 Task: Look for space in Kawanoechō, Japan from 7th July, 2023 to 14th July, 2023 for 1 adult in price range Rs.6000 to Rs.14000. Place can be shared room with 1  bedroom having 1 bed and 1 bathroom. Property type can be house, flat, guest house, hotel. Amenities needed are: wifi. Booking option can be shelf check-in. Required host language is English.
Action: Mouse moved to (501, 121)
Screenshot: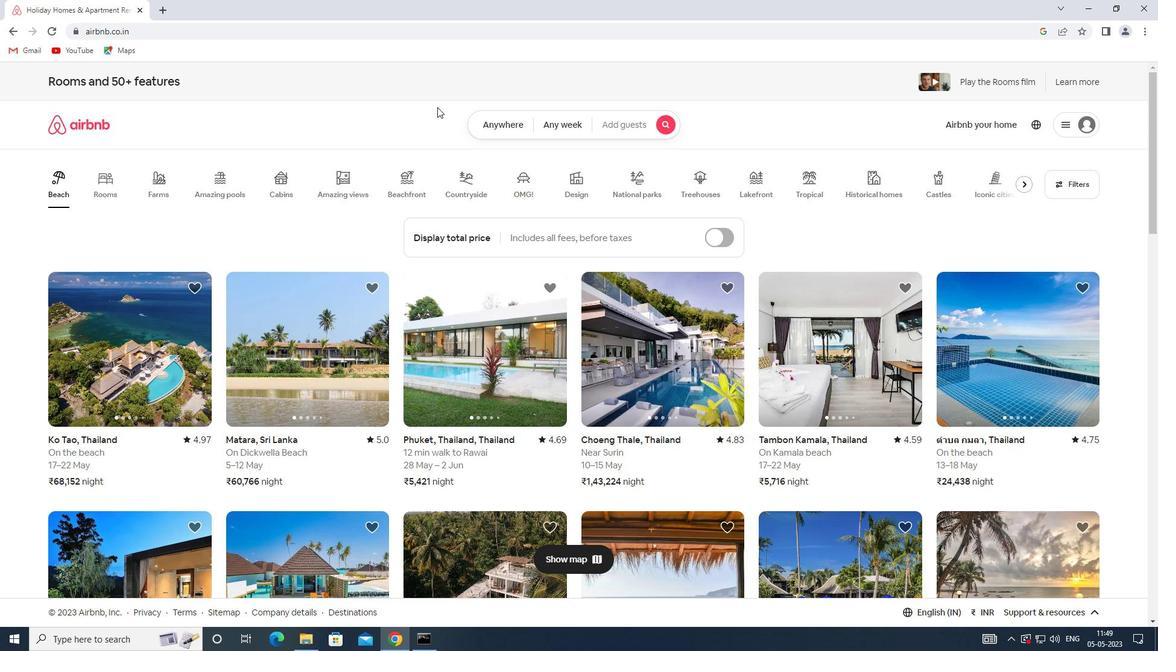 
Action: Mouse pressed left at (501, 121)
Screenshot: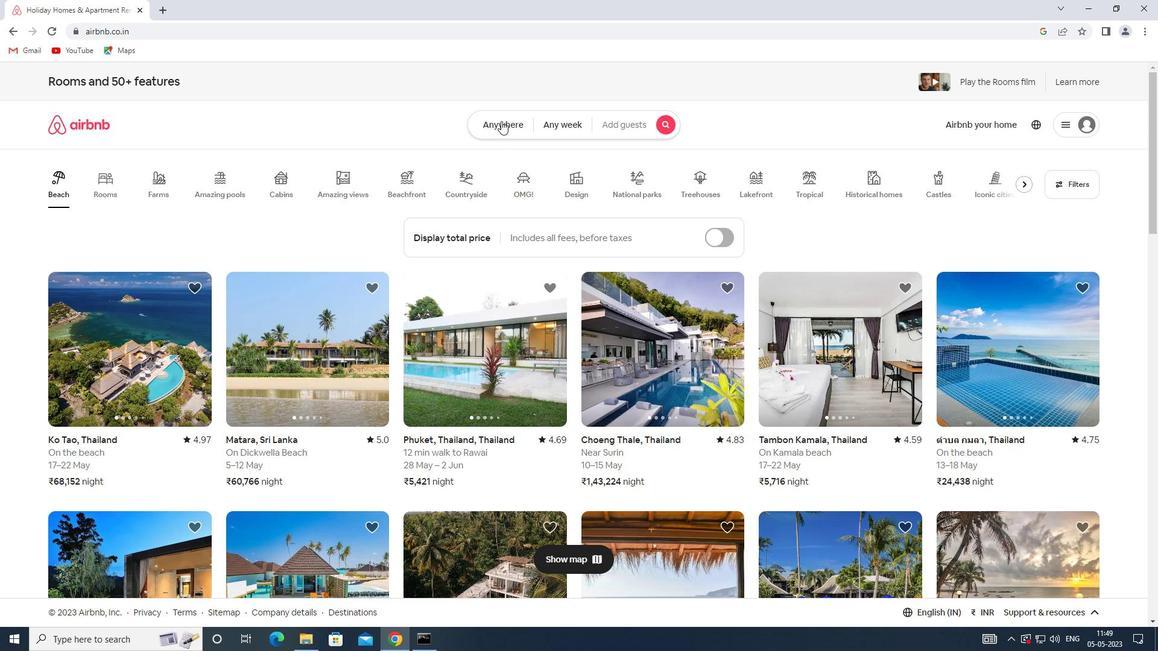 
Action: Mouse moved to (435, 165)
Screenshot: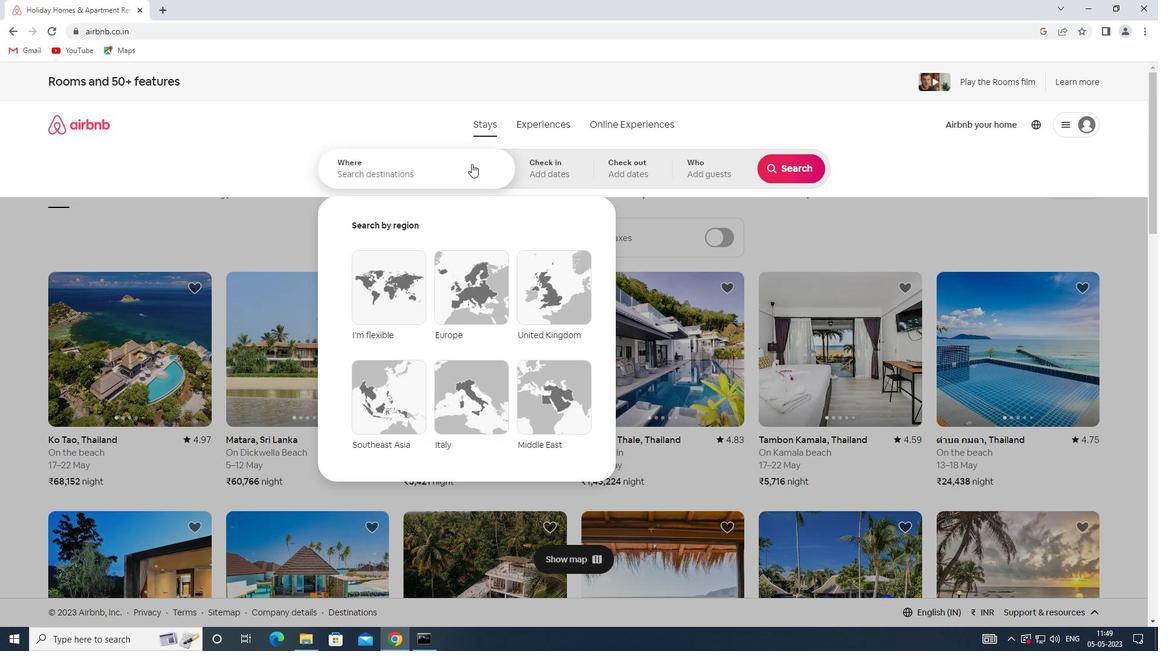 
Action: Mouse pressed left at (435, 165)
Screenshot: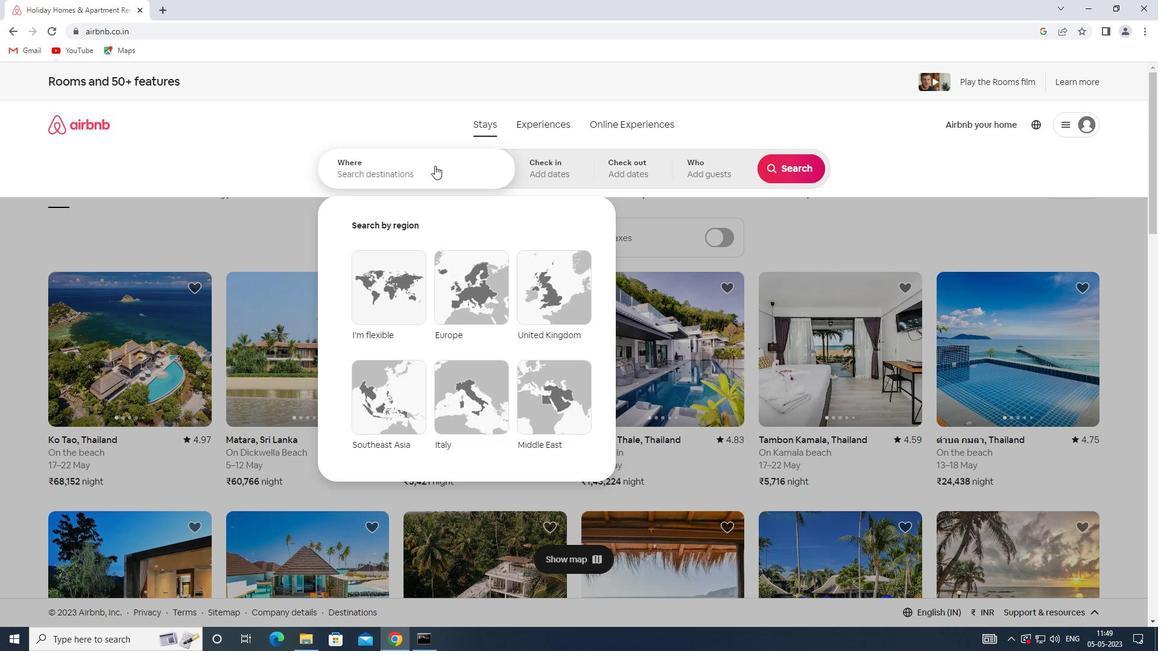 
Action: Key pressed <Key.shift>KAWANOECHO,<Key.shift>JAPAN
Screenshot: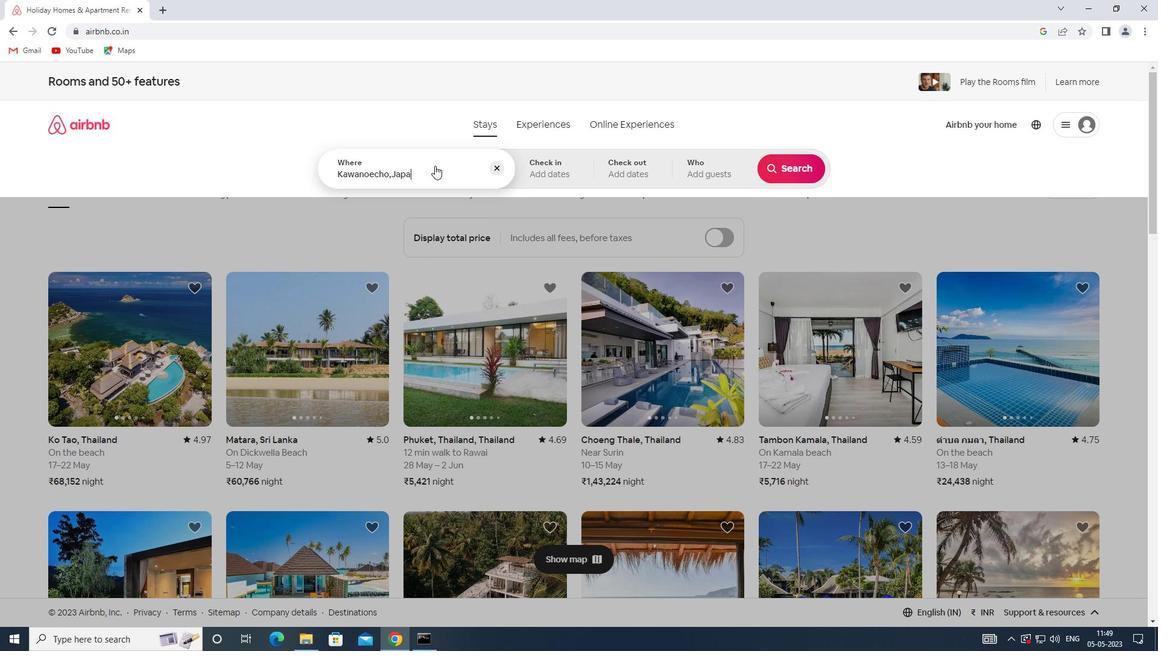 
Action: Mouse moved to (522, 165)
Screenshot: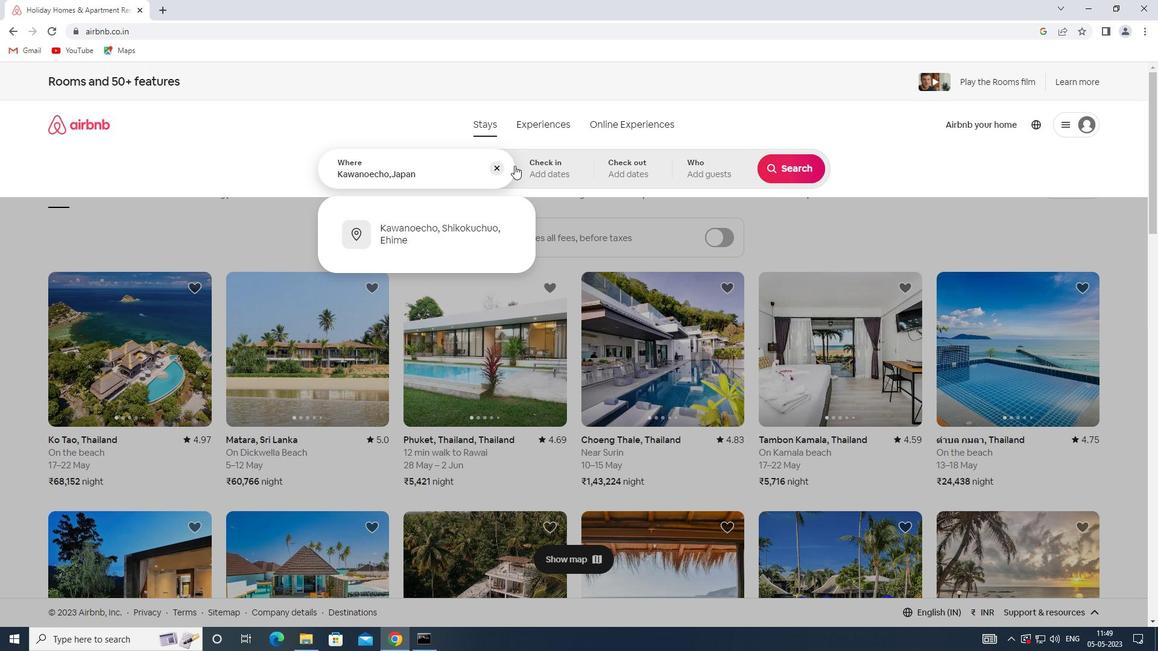 
Action: Mouse pressed left at (522, 165)
Screenshot: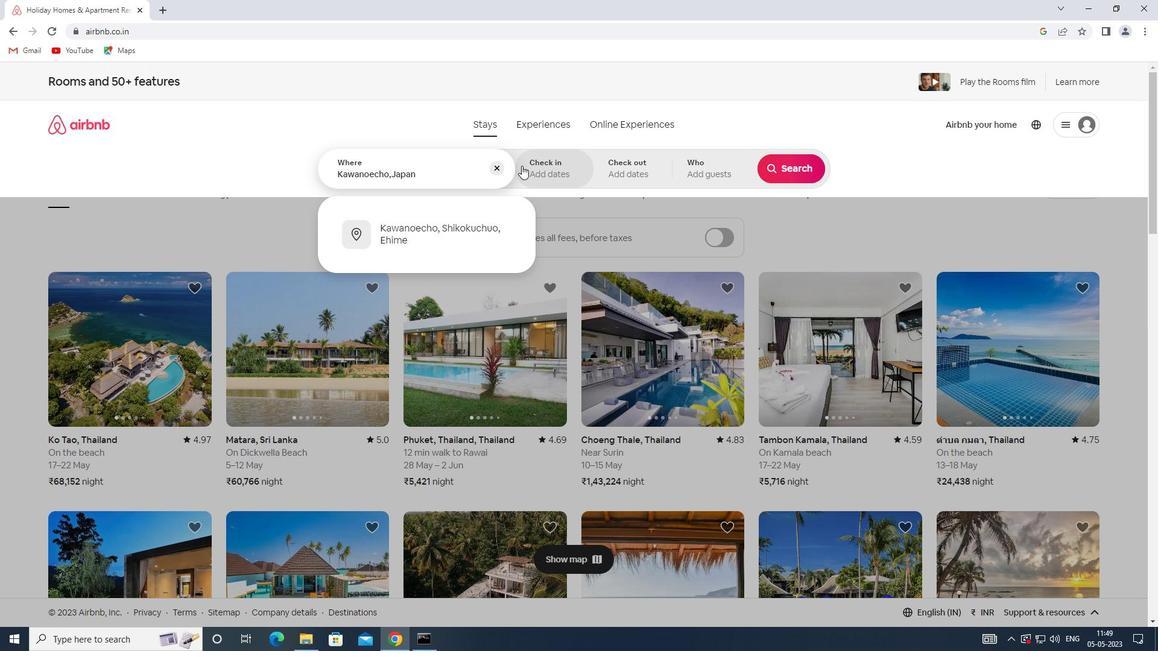 
Action: Mouse moved to (785, 269)
Screenshot: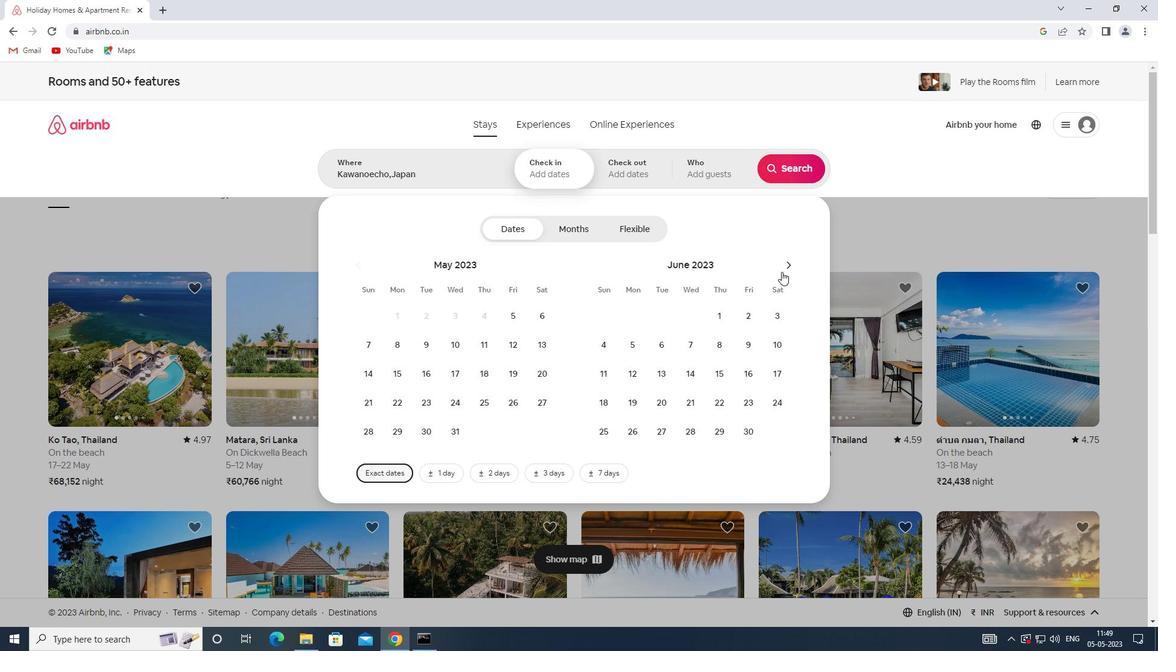 
Action: Mouse pressed left at (785, 269)
Screenshot: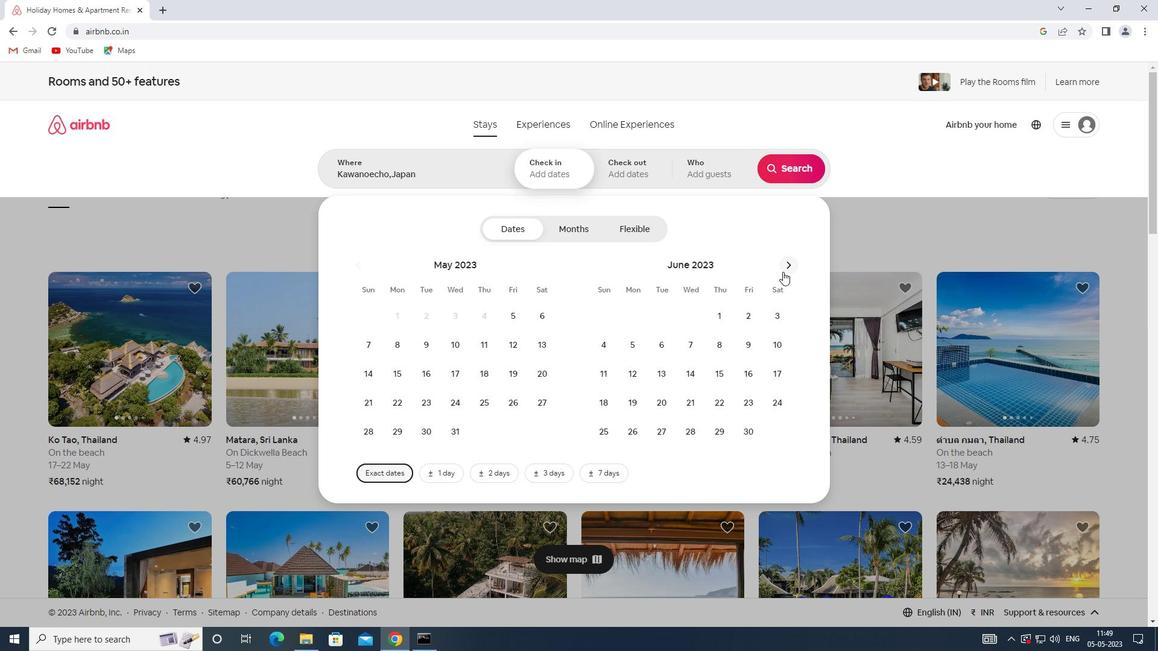 
Action: Mouse moved to (741, 344)
Screenshot: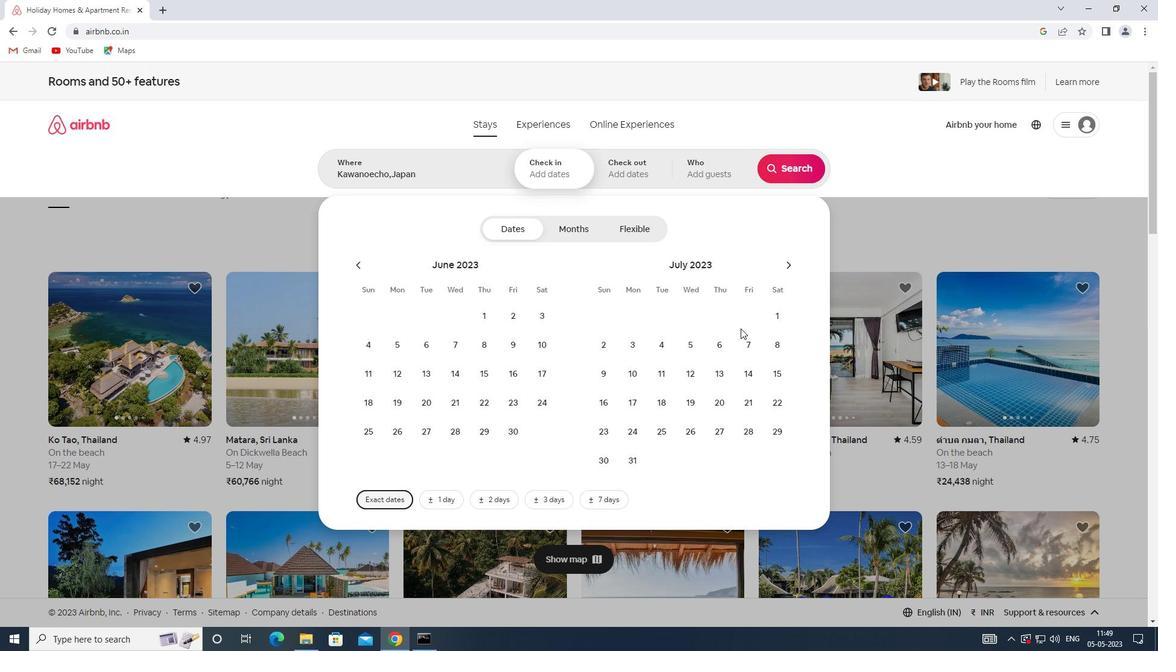 
Action: Mouse pressed left at (741, 344)
Screenshot: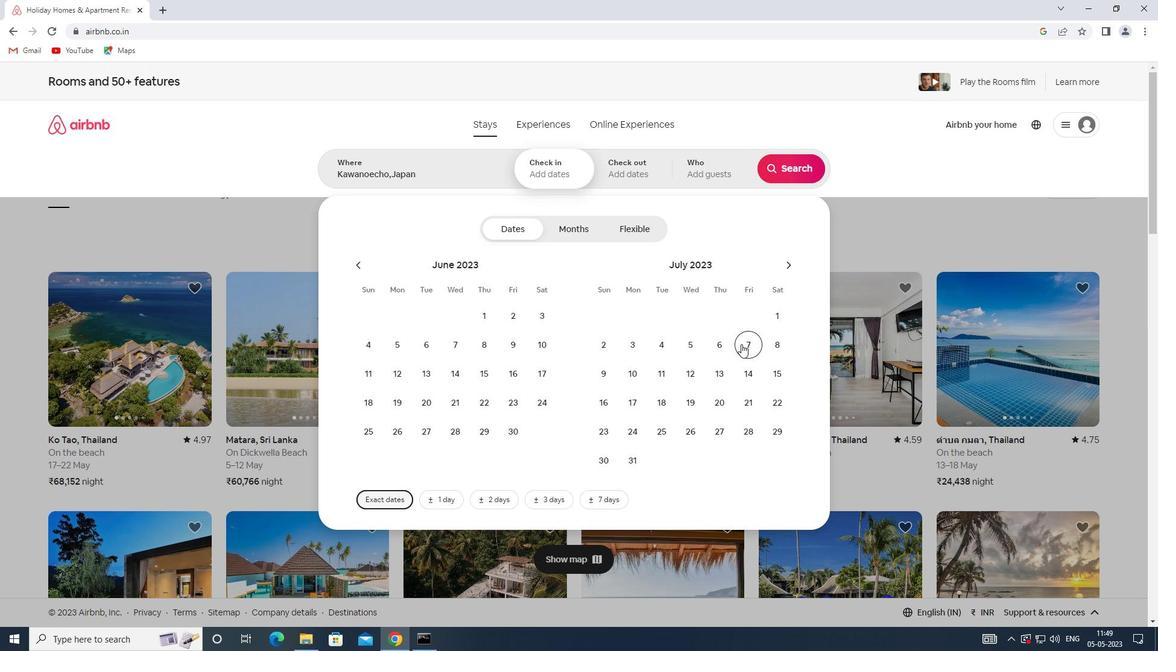 
Action: Mouse moved to (746, 377)
Screenshot: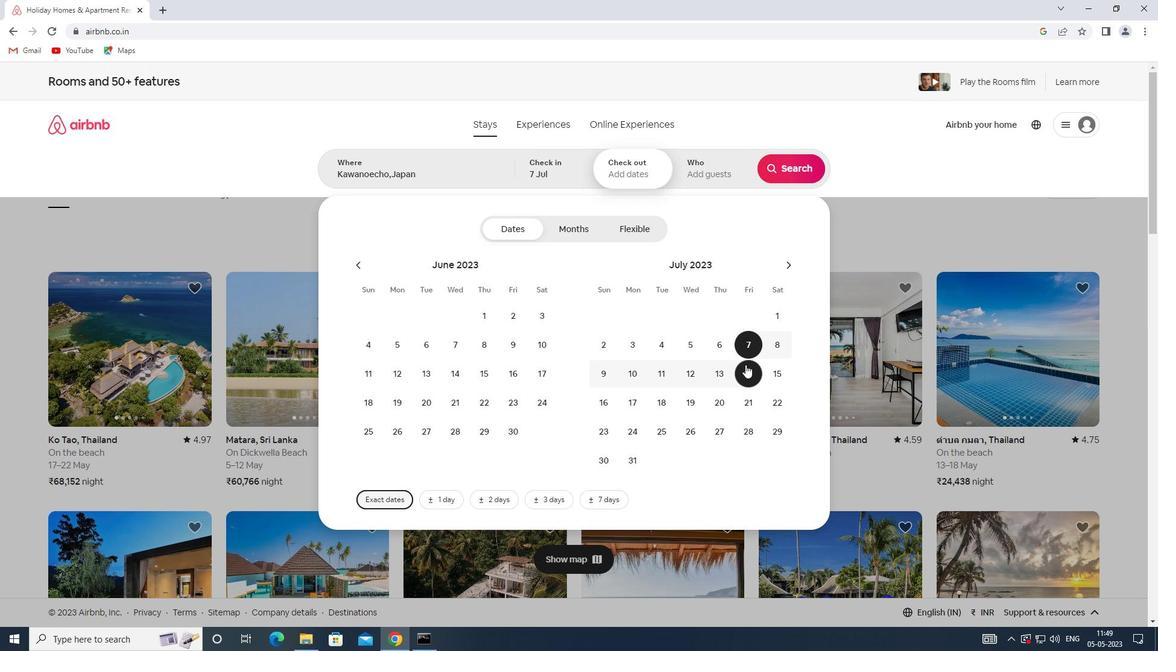 
Action: Mouse pressed left at (746, 377)
Screenshot: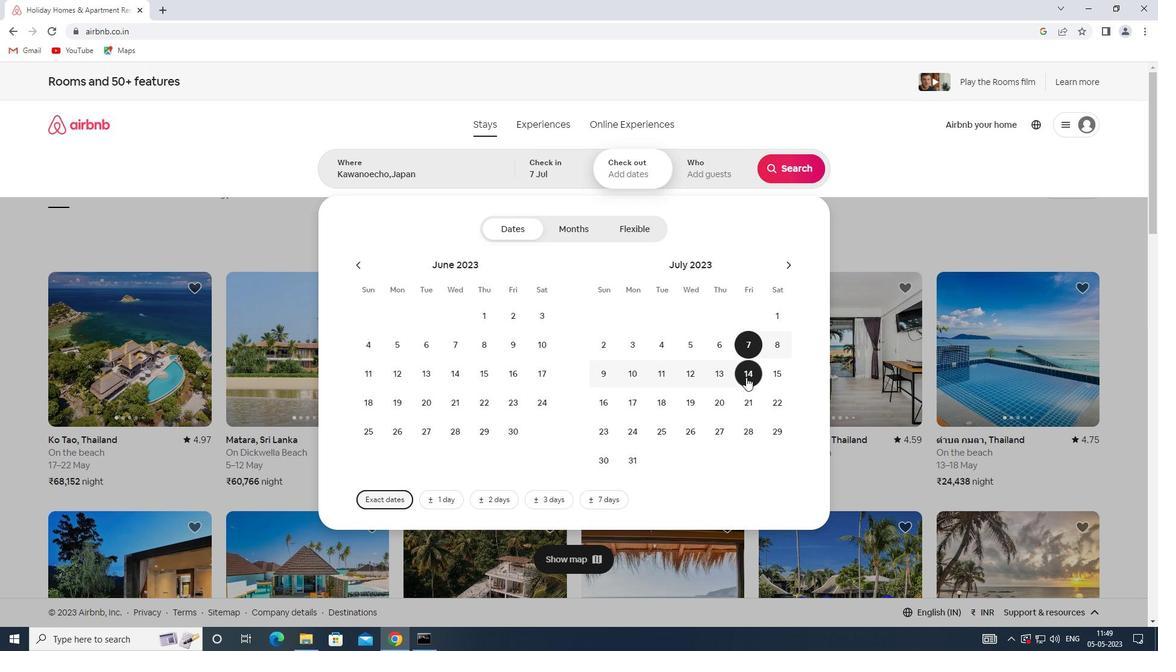 
Action: Mouse moved to (705, 172)
Screenshot: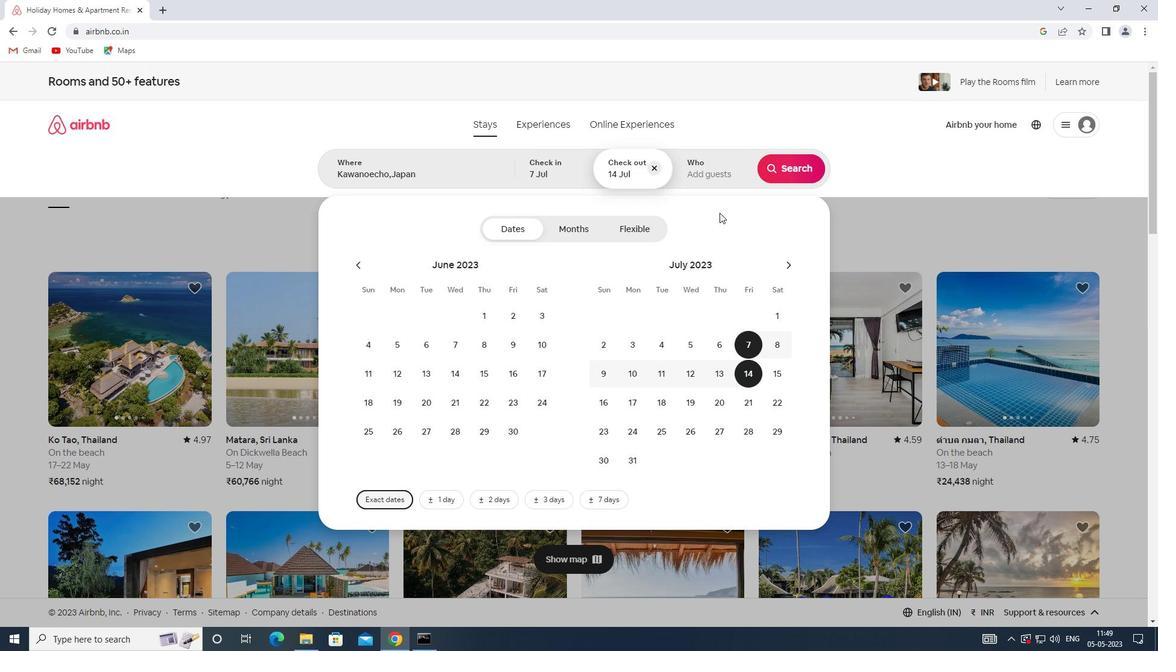 
Action: Mouse pressed left at (705, 172)
Screenshot: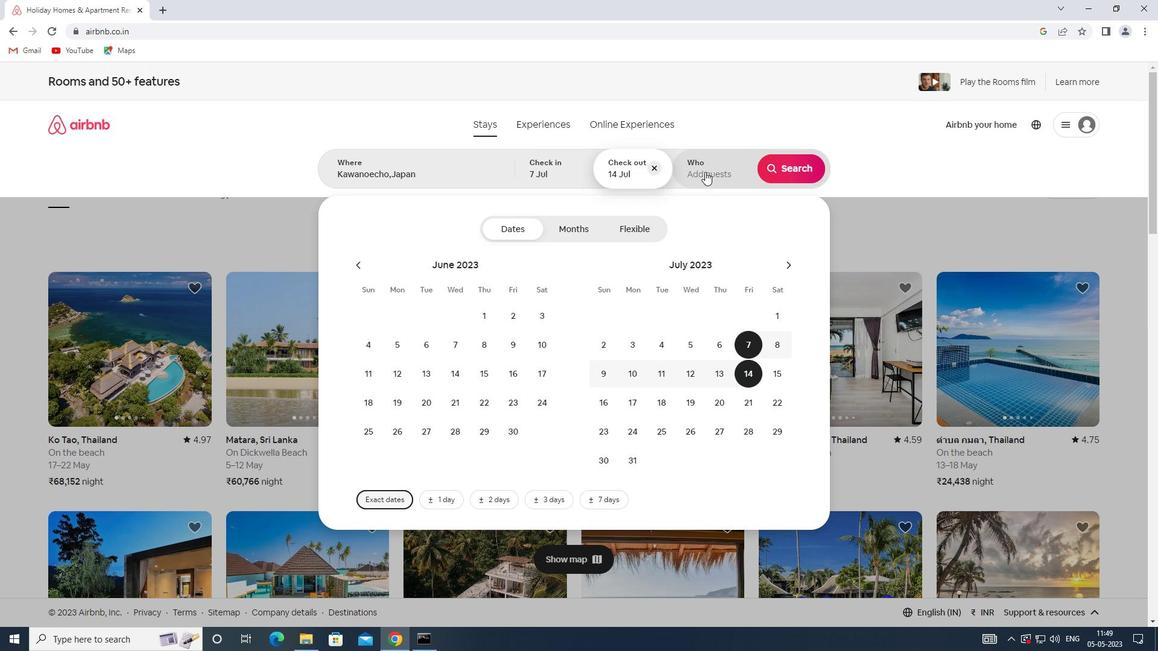 
Action: Mouse moved to (796, 229)
Screenshot: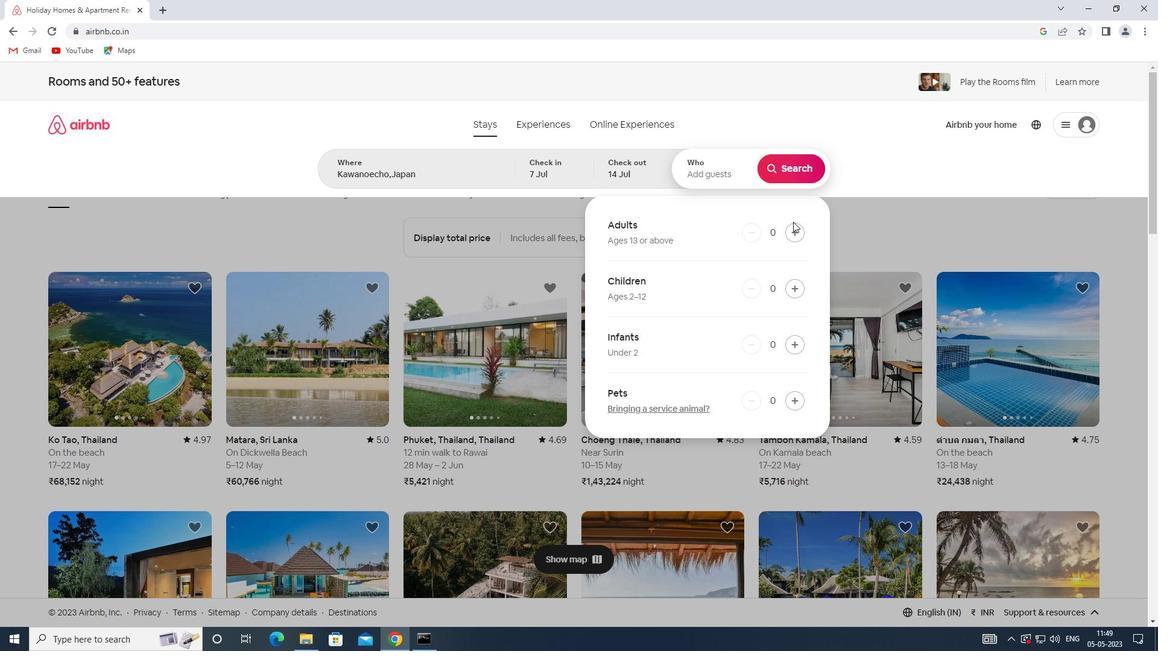 
Action: Mouse pressed left at (796, 229)
Screenshot: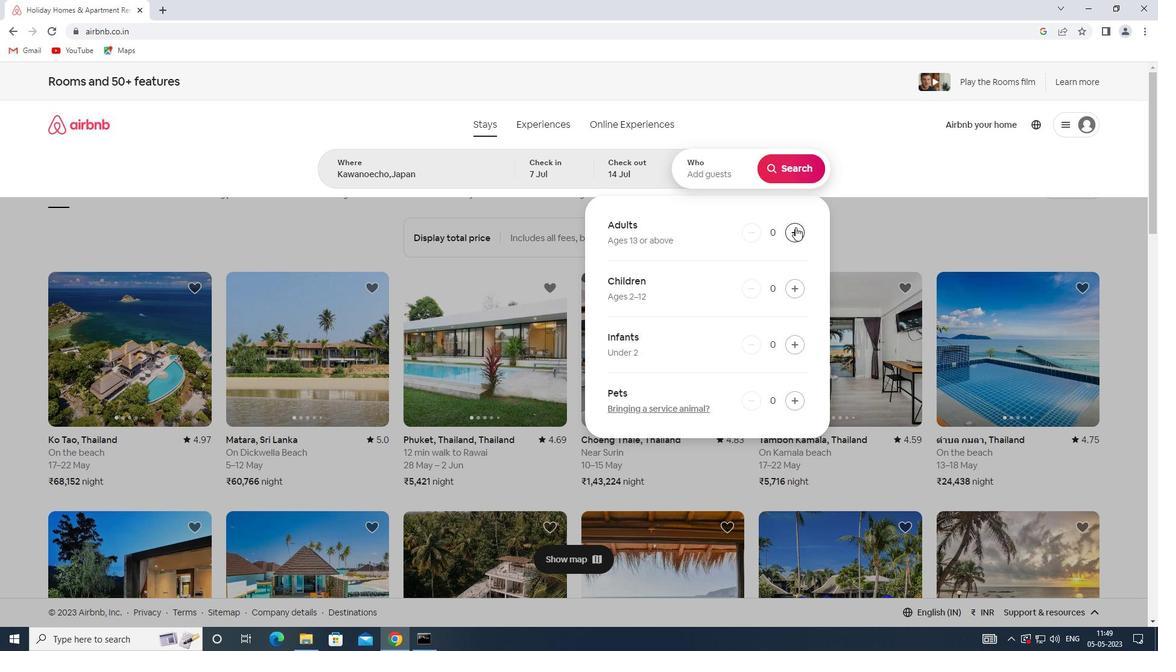 
Action: Mouse moved to (791, 174)
Screenshot: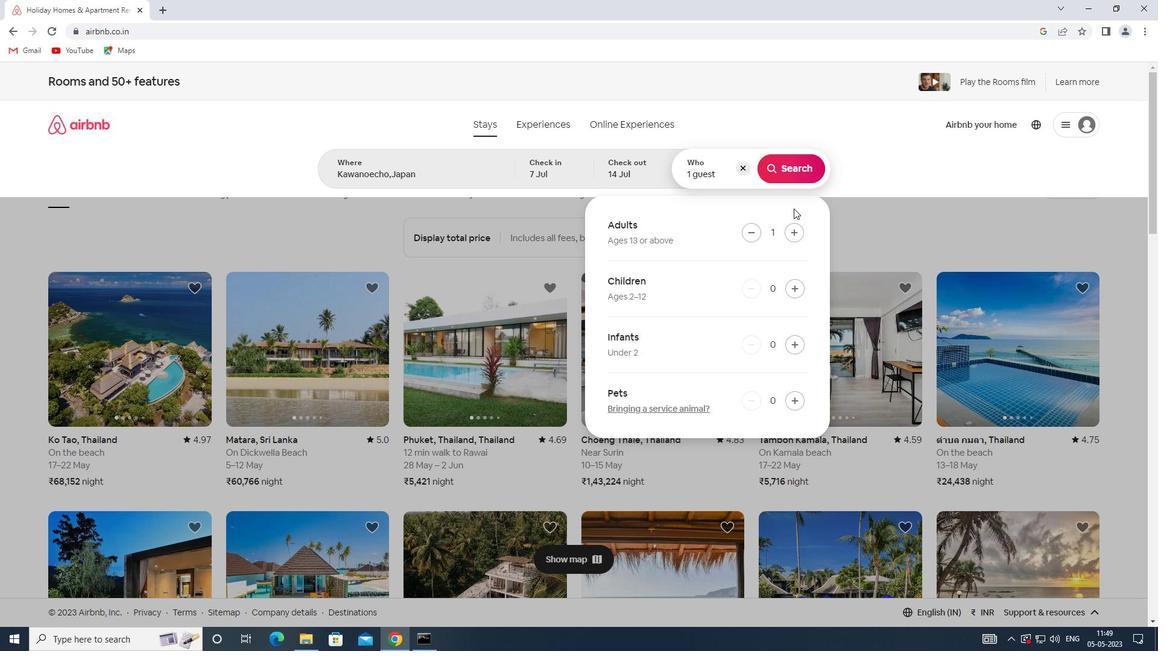 
Action: Mouse pressed left at (791, 174)
Screenshot: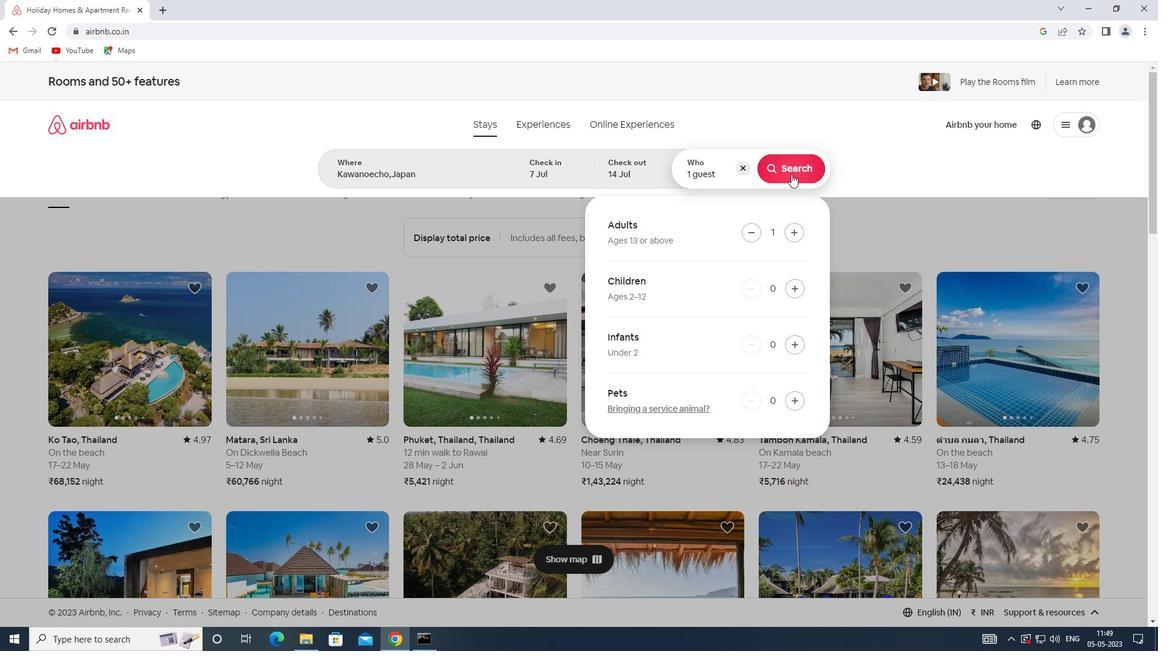 
Action: Mouse moved to (1099, 135)
Screenshot: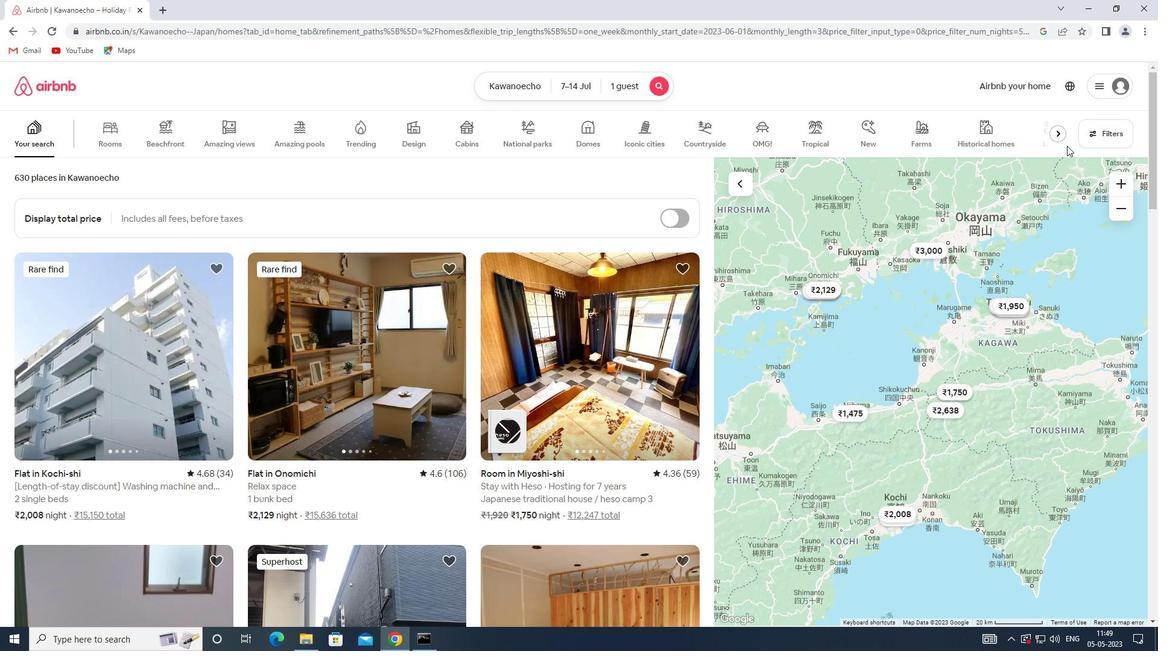 
Action: Mouse pressed left at (1099, 135)
Screenshot: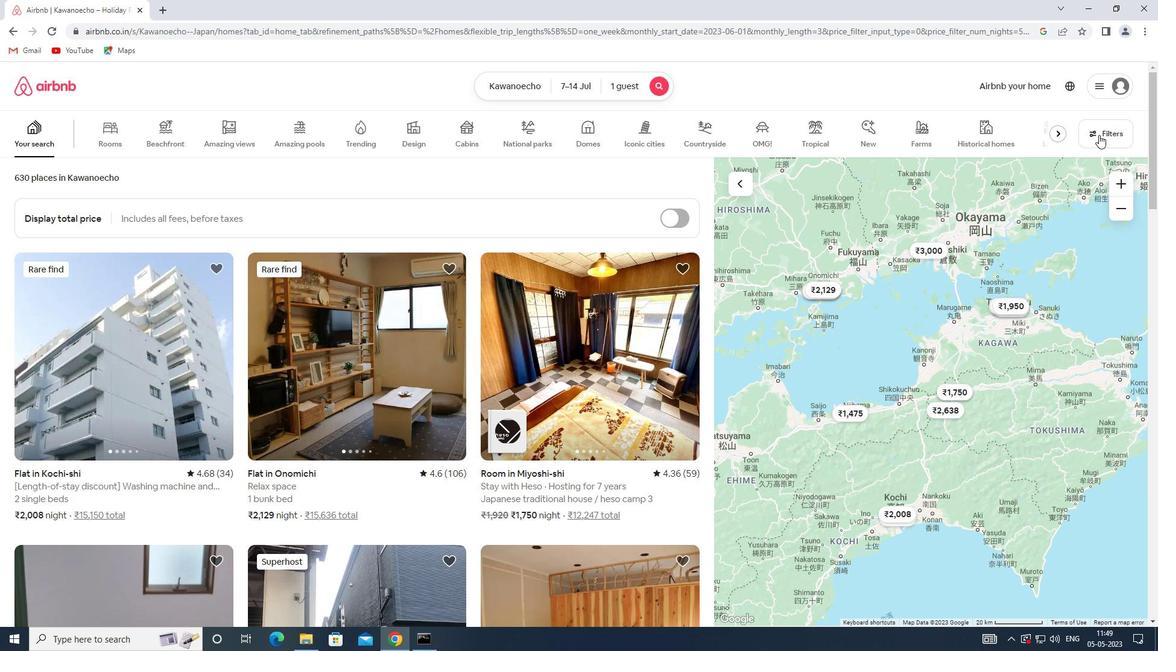 
Action: Mouse moved to (424, 432)
Screenshot: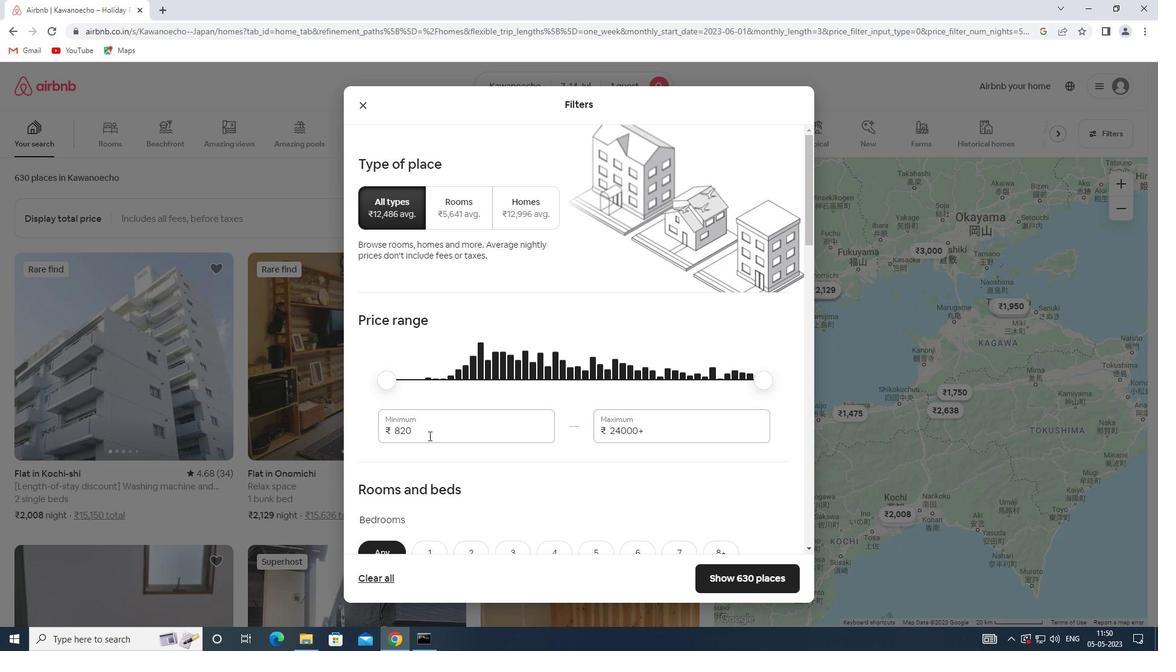 
Action: Mouse pressed left at (424, 432)
Screenshot: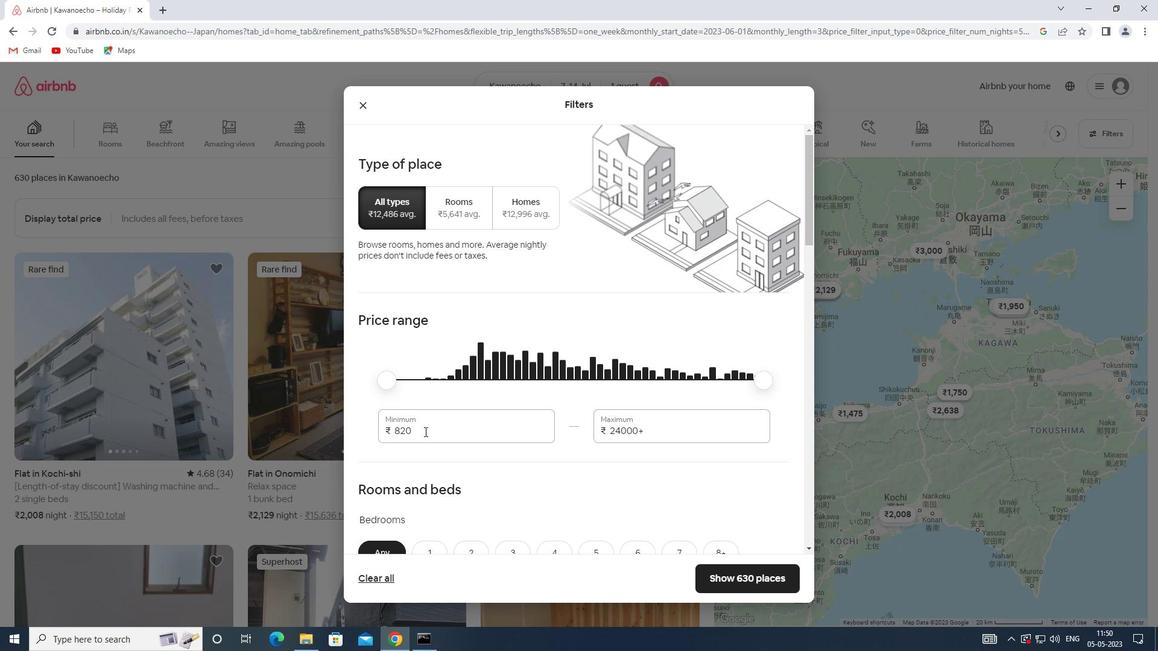 
Action: Mouse moved to (392, 430)
Screenshot: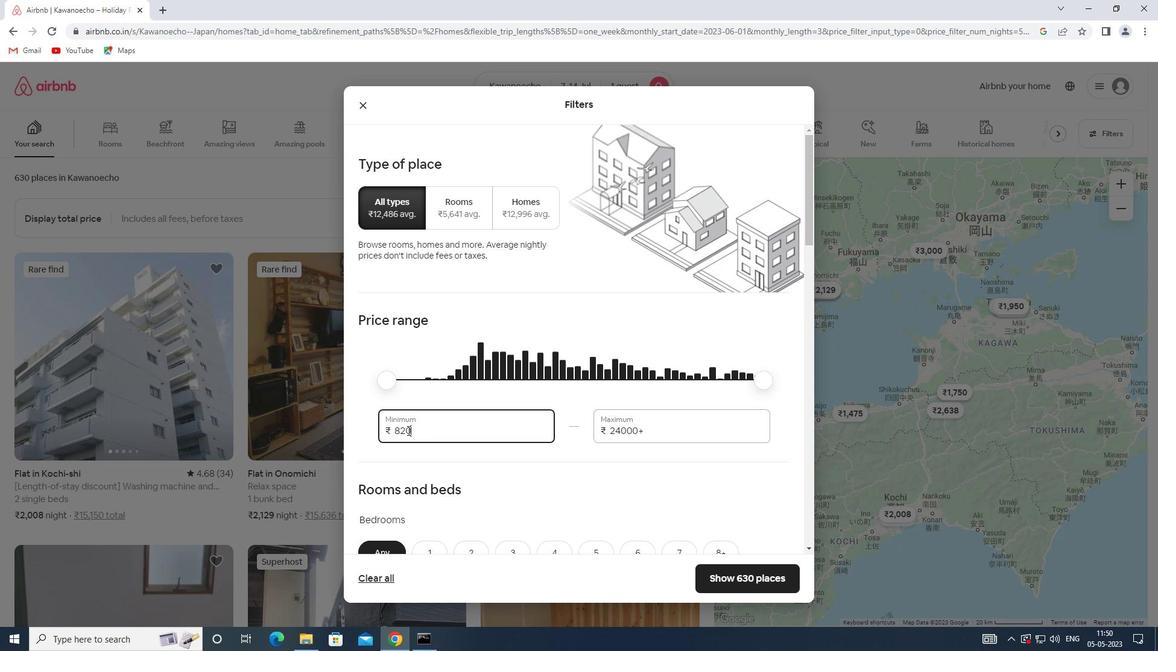 
Action: Key pressed 6000
Screenshot: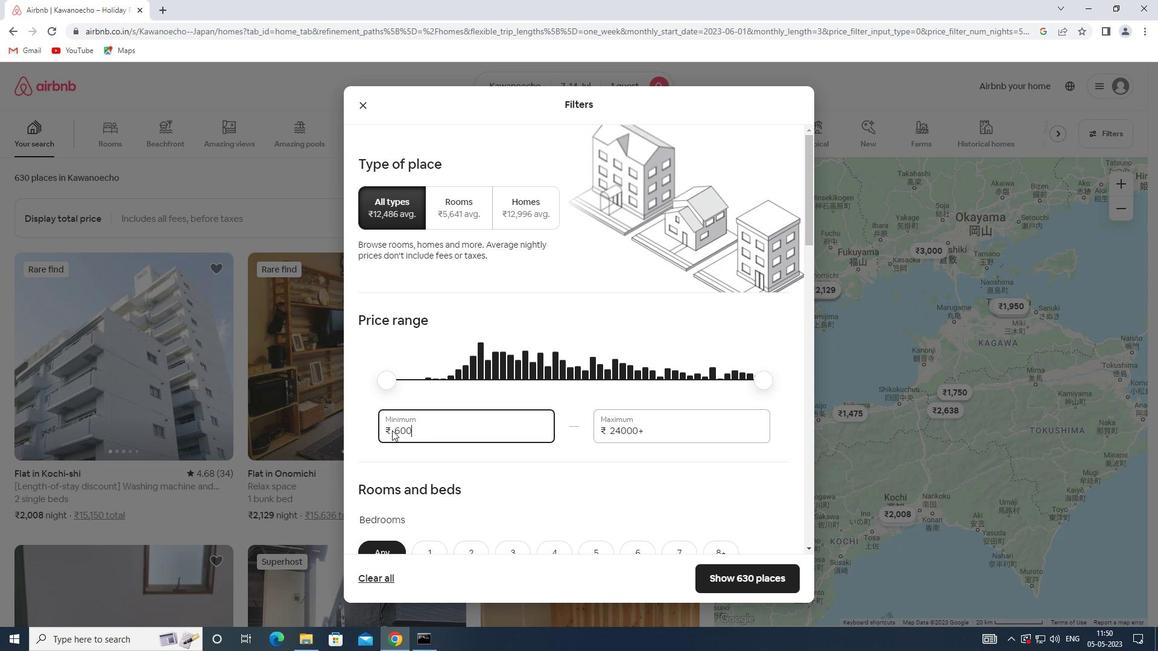 
Action: Mouse moved to (657, 432)
Screenshot: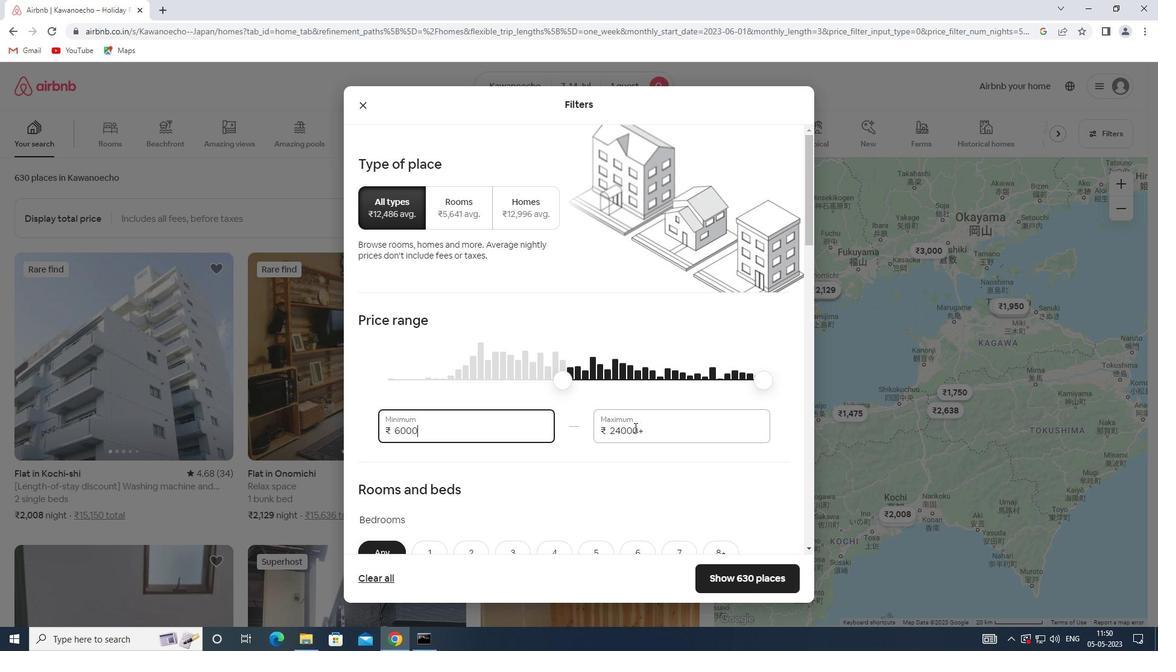 
Action: Mouse pressed left at (657, 432)
Screenshot: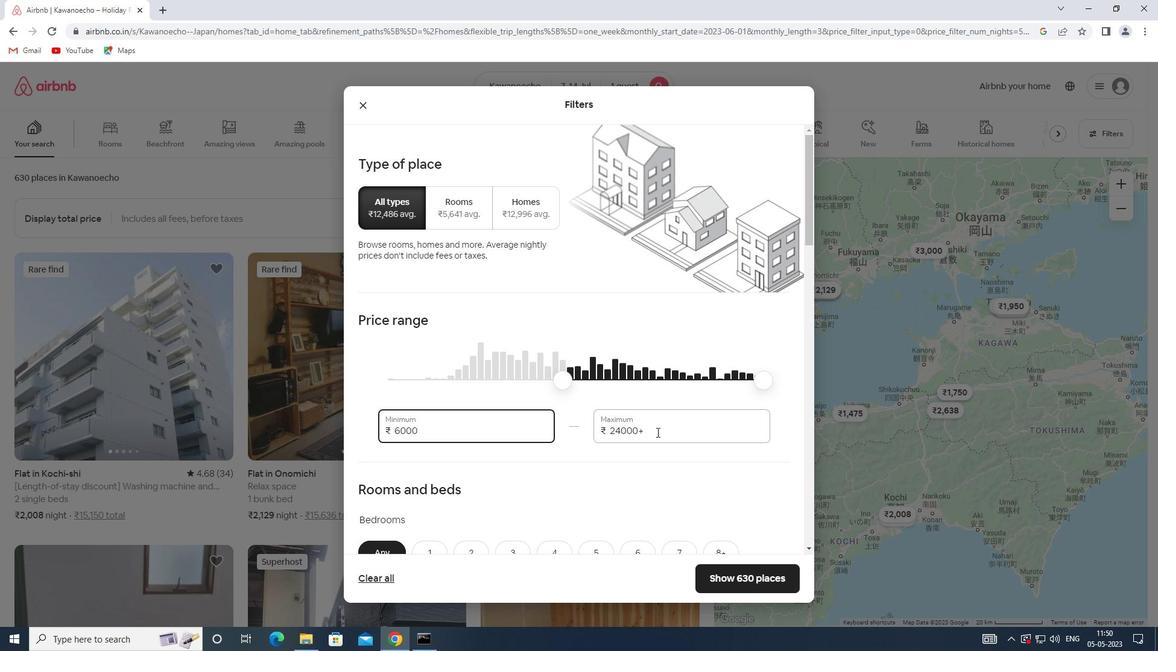 
Action: Mouse moved to (580, 432)
Screenshot: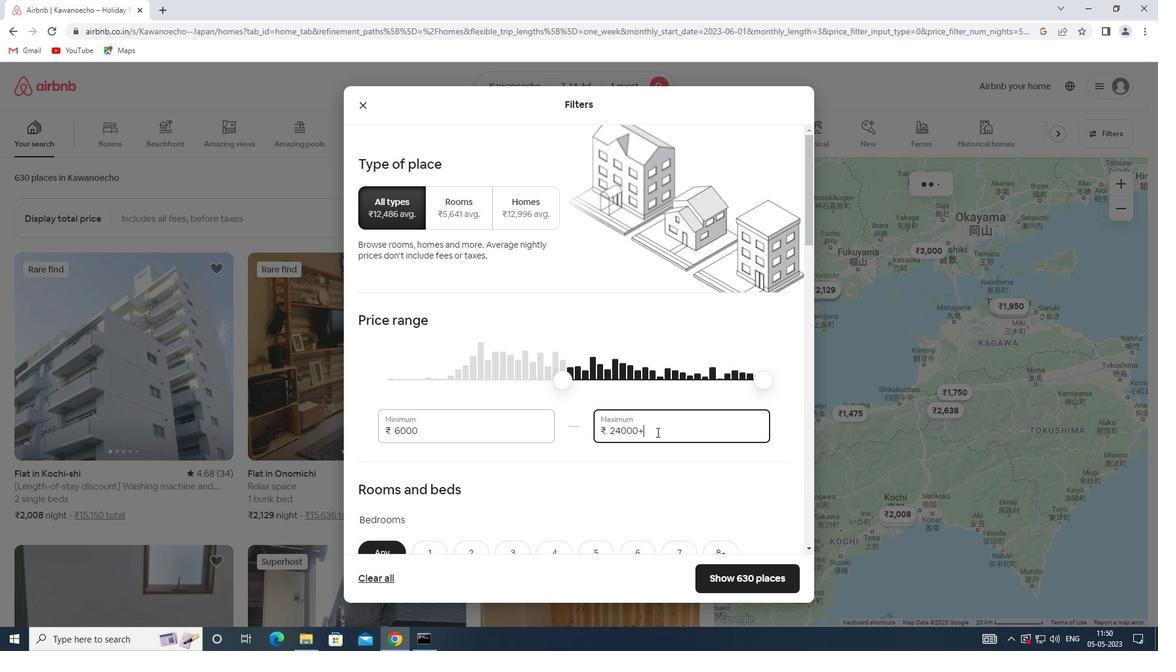 
Action: Key pressed 14000
Screenshot: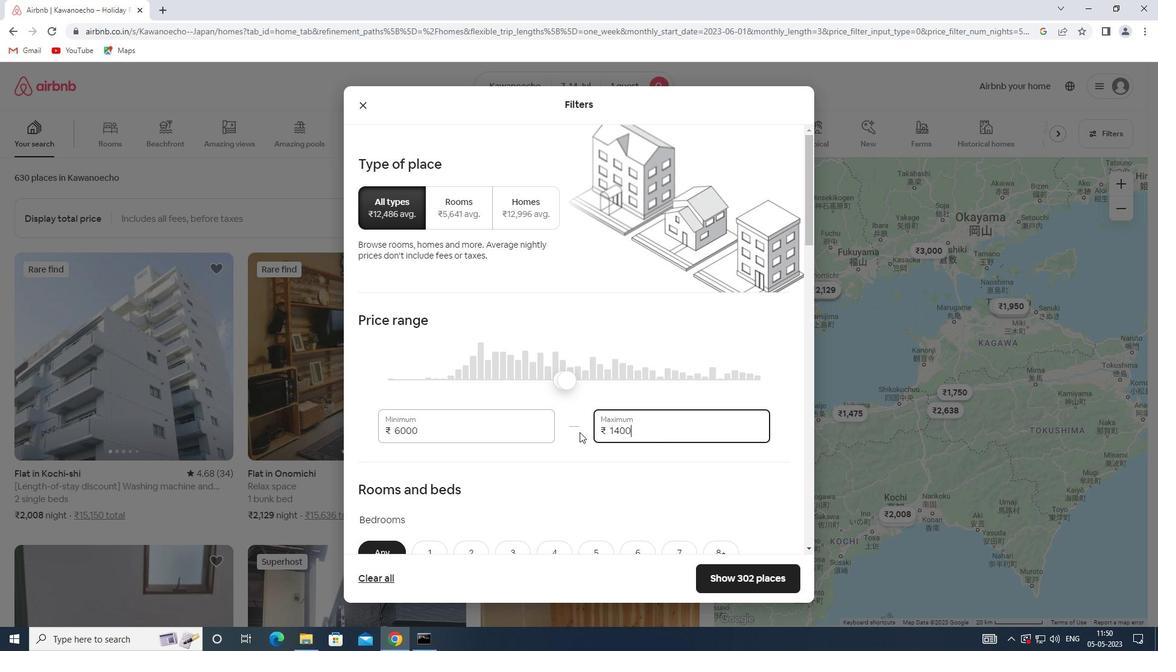 
Action: Mouse scrolled (580, 432) with delta (0, 0)
Screenshot: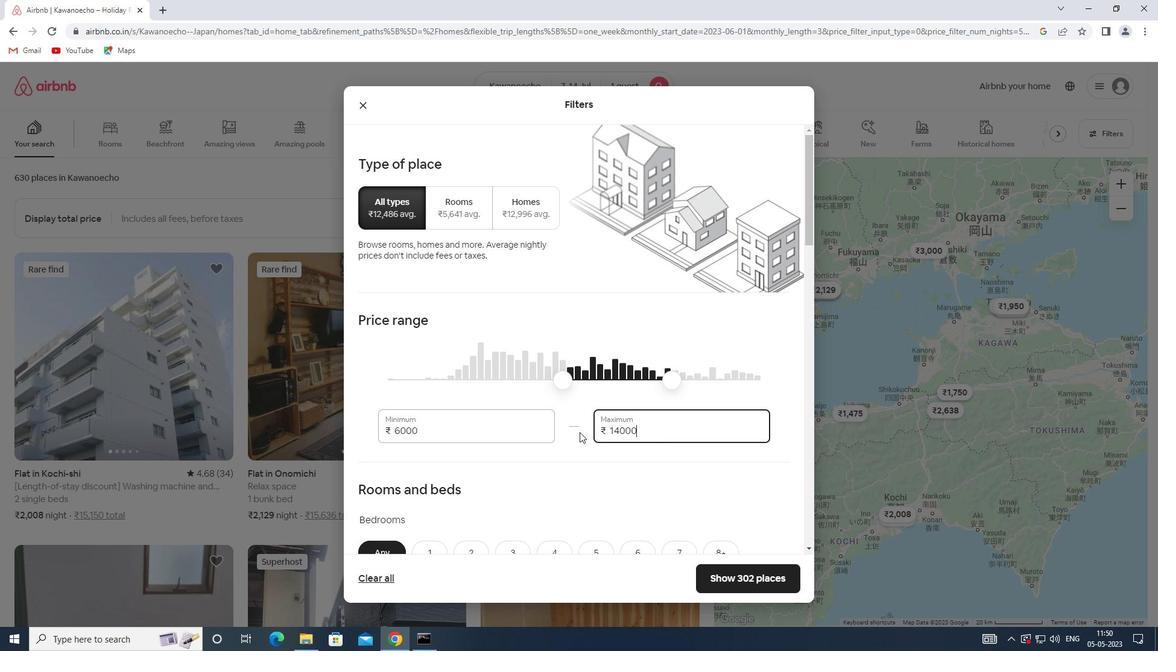 
Action: Mouse scrolled (580, 432) with delta (0, 0)
Screenshot: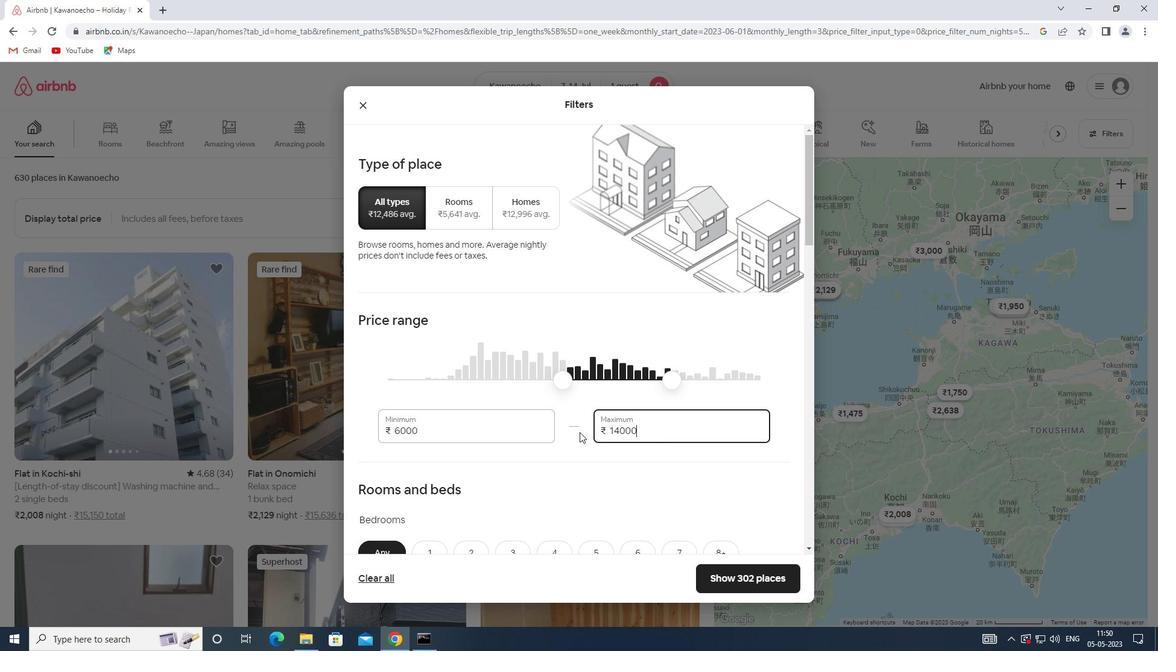 
Action: Mouse scrolled (580, 432) with delta (0, 0)
Screenshot: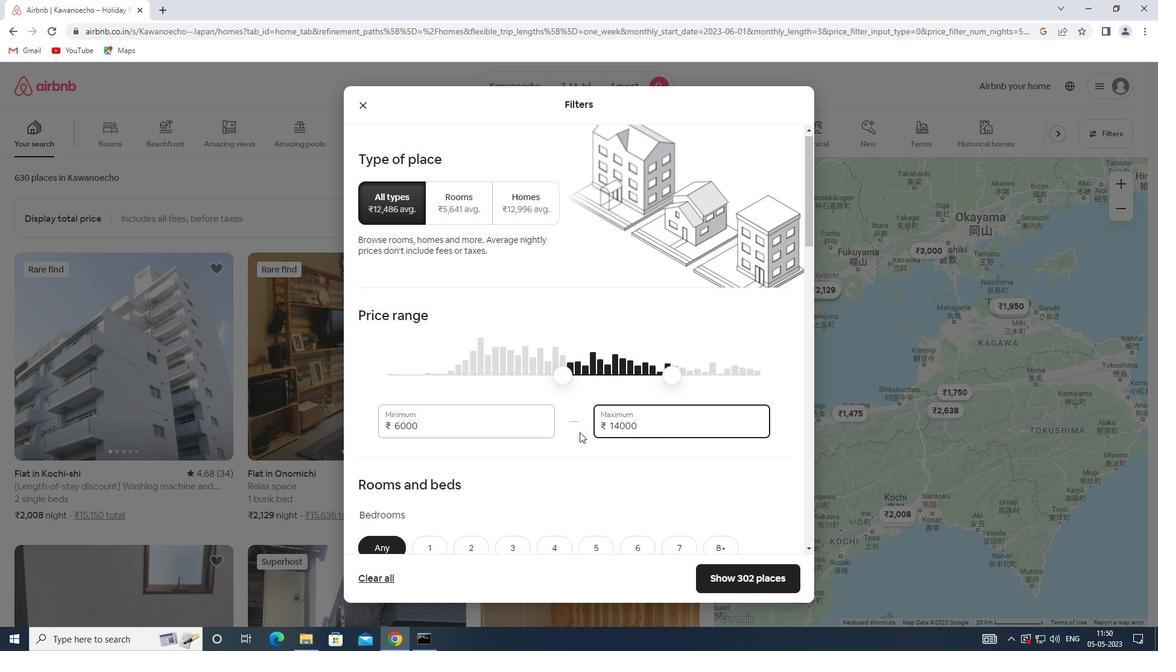 
Action: Mouse moved to (574, 426)
Screenshot: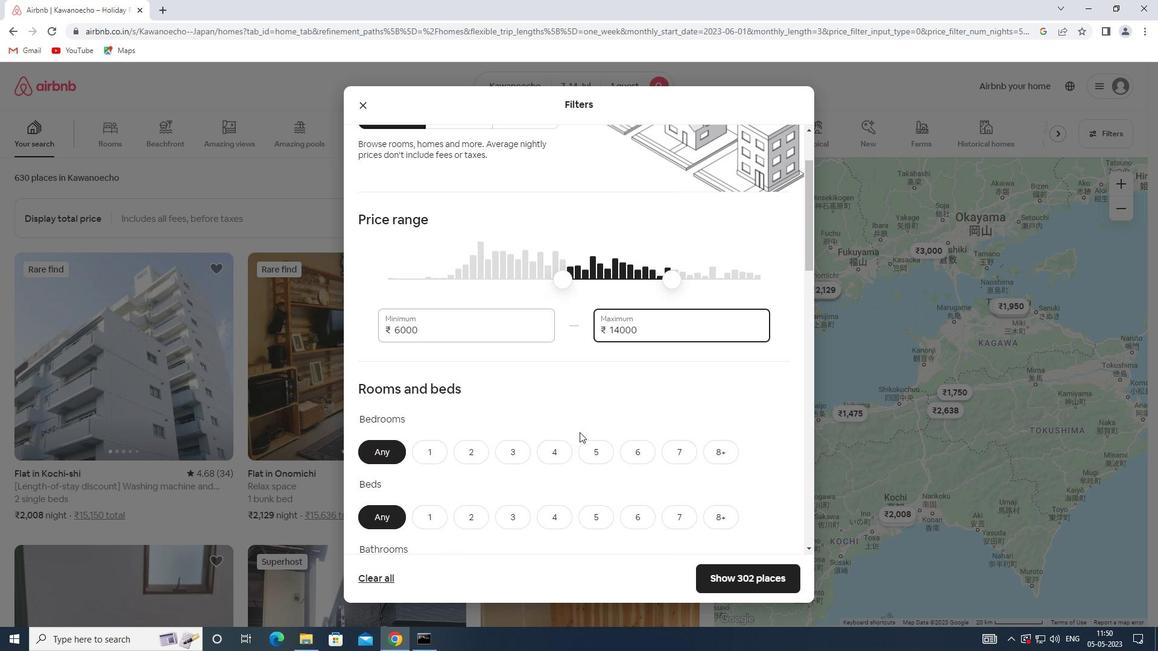 
Action: Mouse scrolled (574, 426) with delta (0, 0)
Screenshot: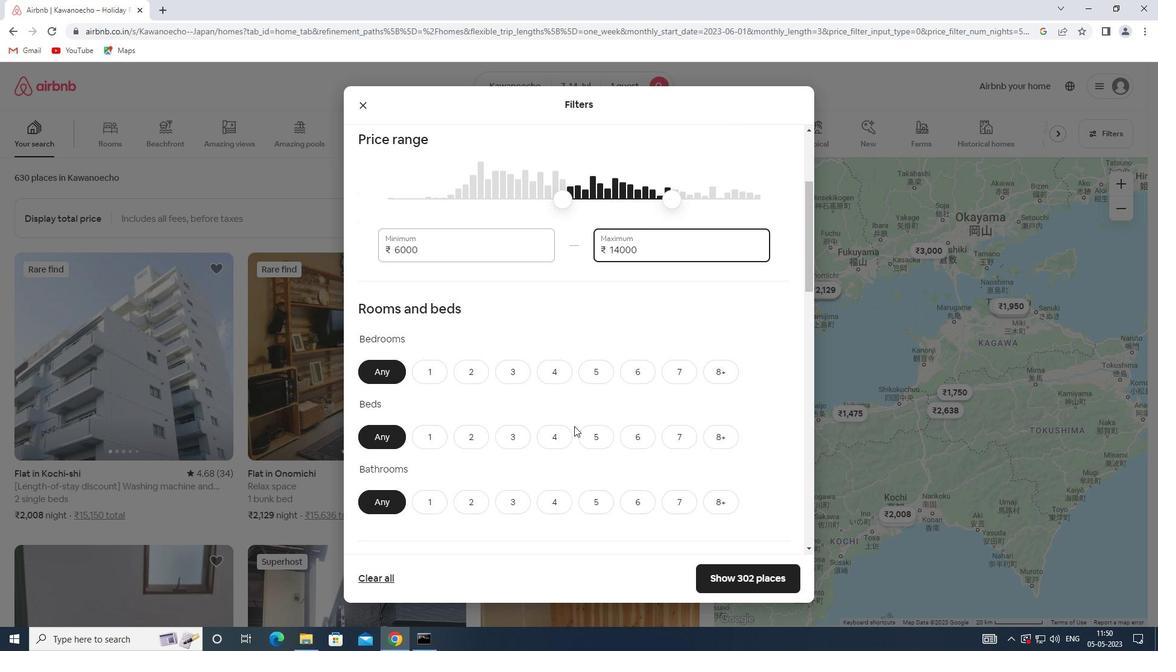 
Action: Mouse scrolled (574, 426) with delta (0, 0)
Screenshot: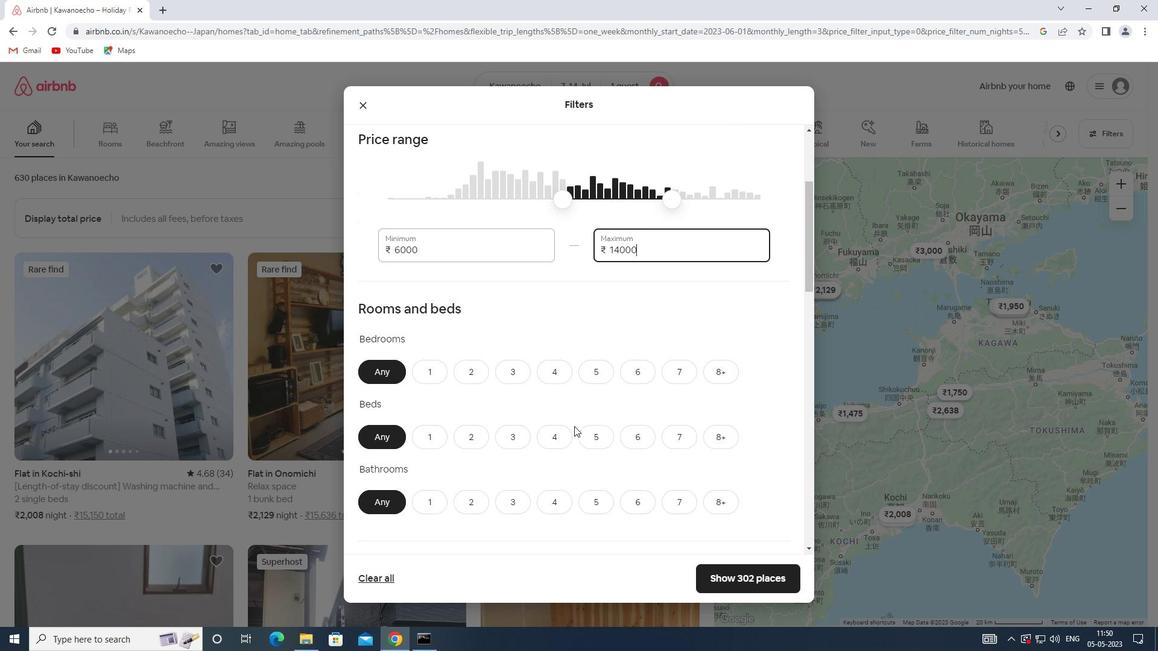 
Action: Mouse moved to (437, 256)
Screenshot: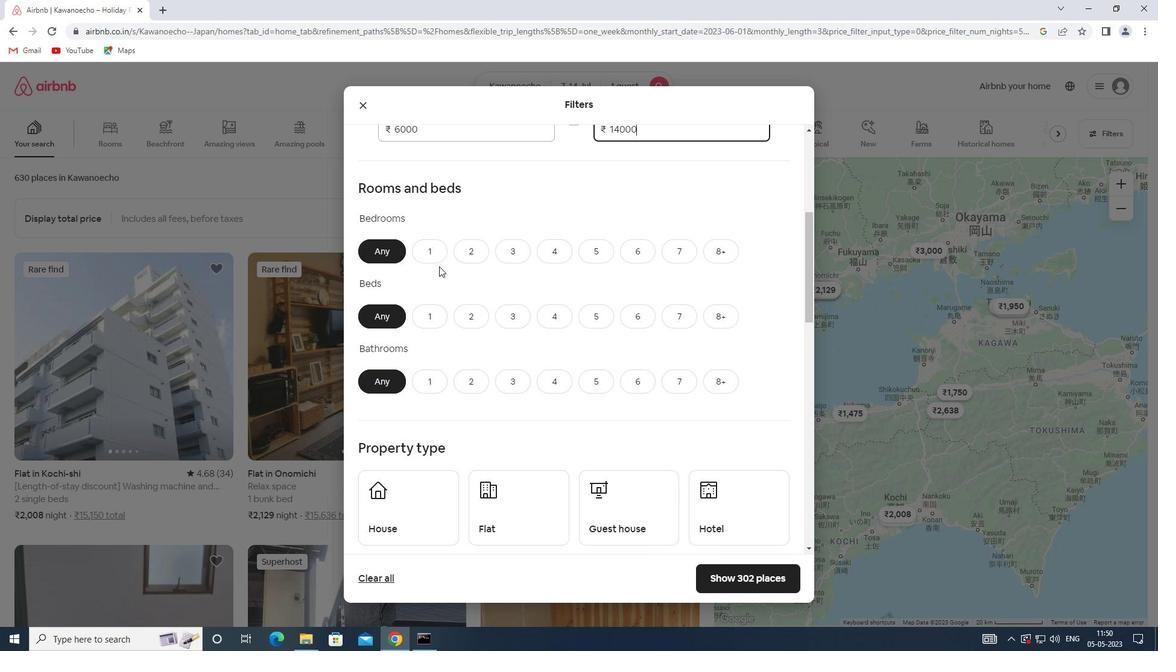 
Action: Mouse pressed left at (437, 256)
Screenshot: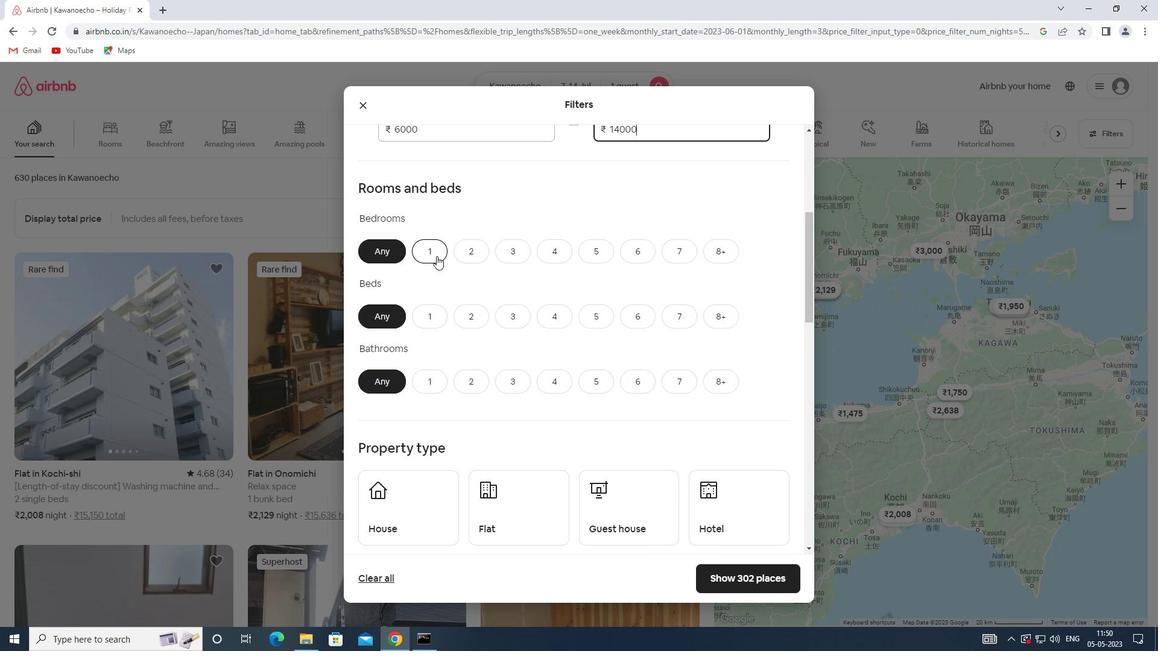 
Action: Mouse moved to (433, 314)
Screenshot: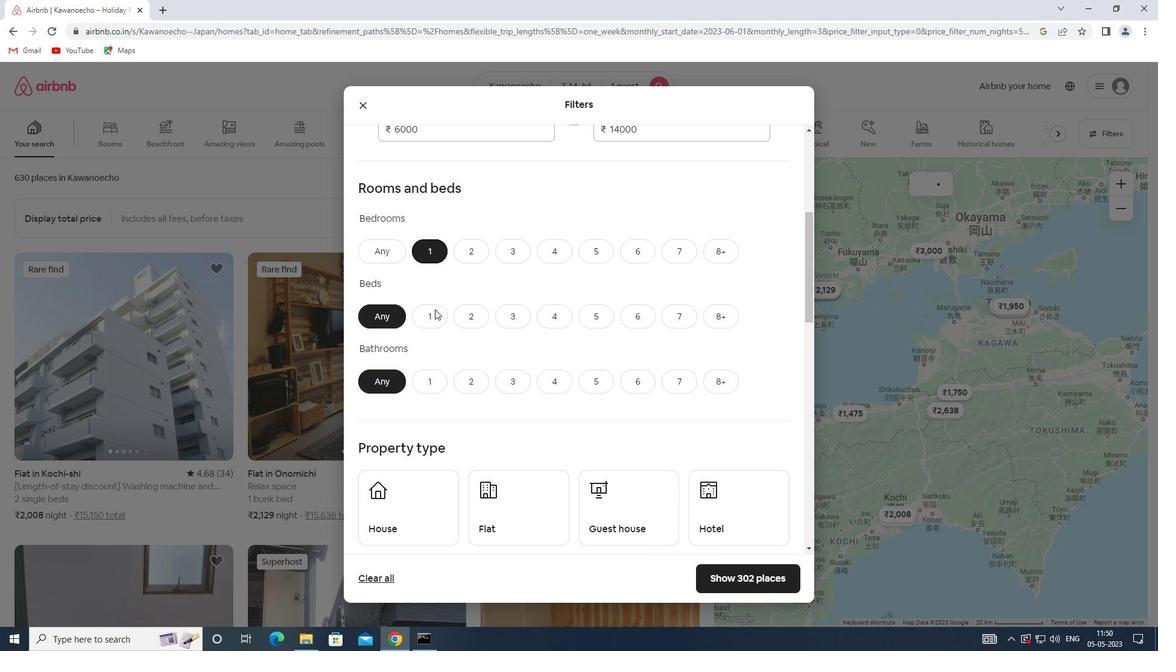 
Action: Mouse pressed left at (433, 314)
Screenshot: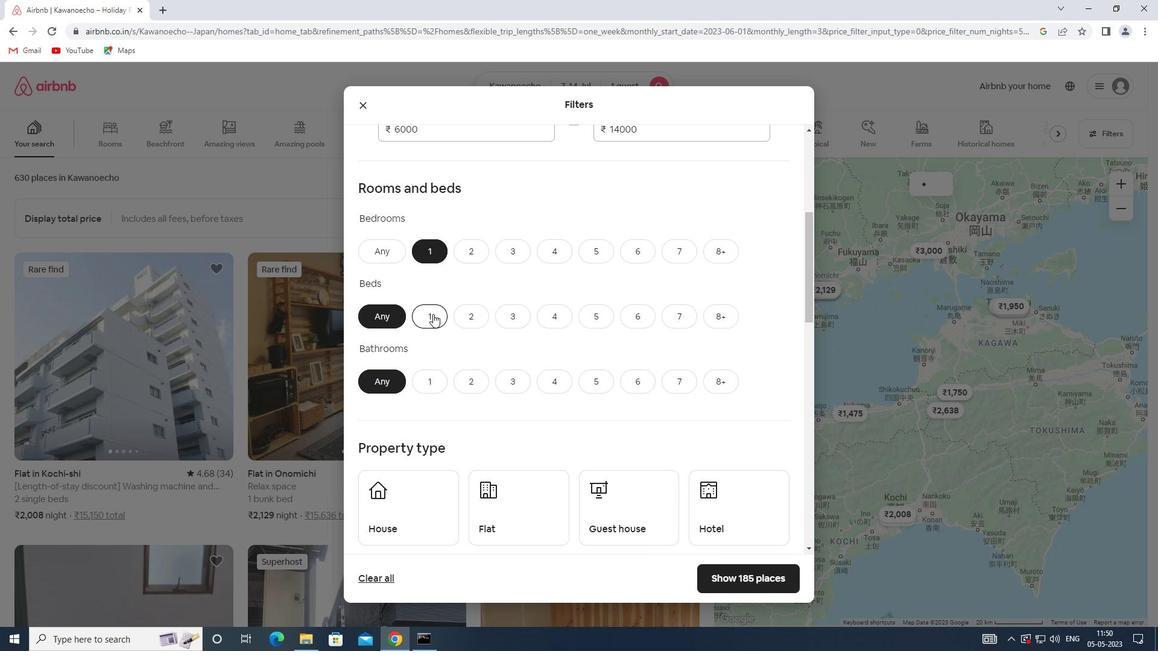 
Action: Mouse moved to (431, 373)
Screenshot: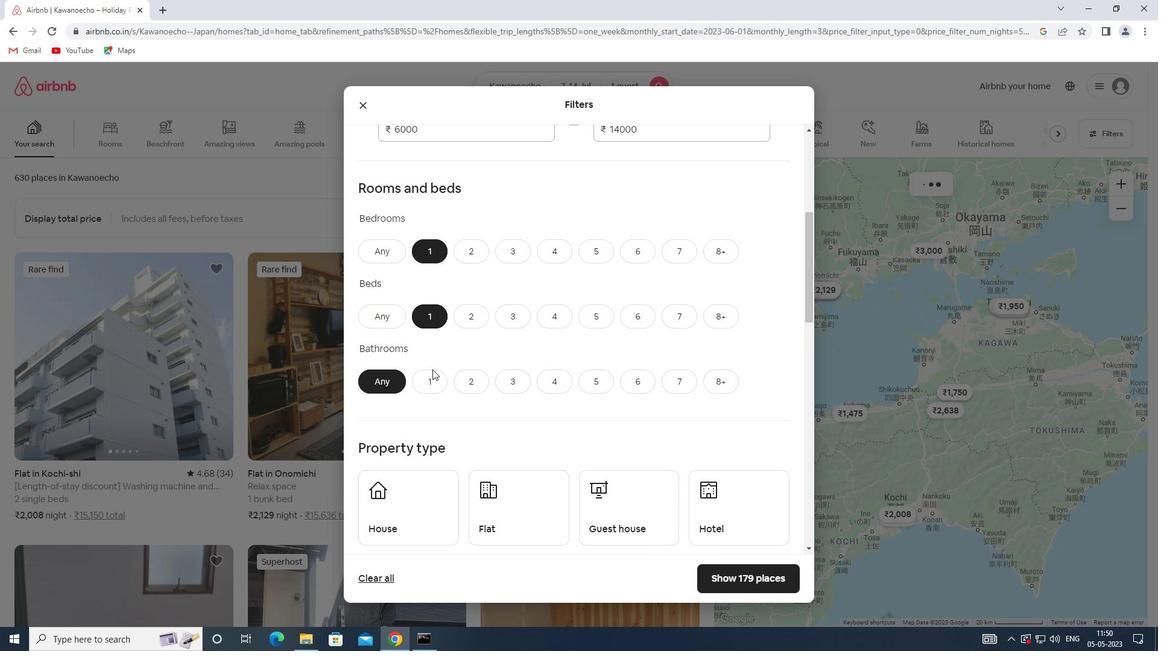 
Action: Mouse pressed left at (431, 373)
Screenshot: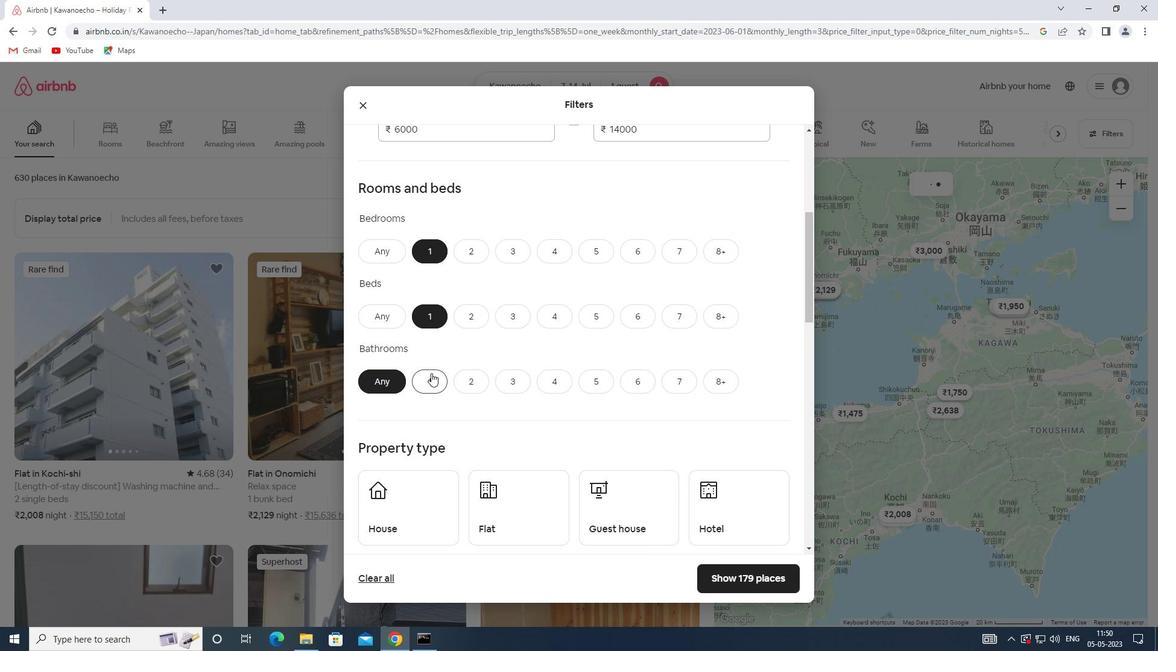 
Action: Mouse scrolled (431, 373) with delta (0, 0)
Screenshot: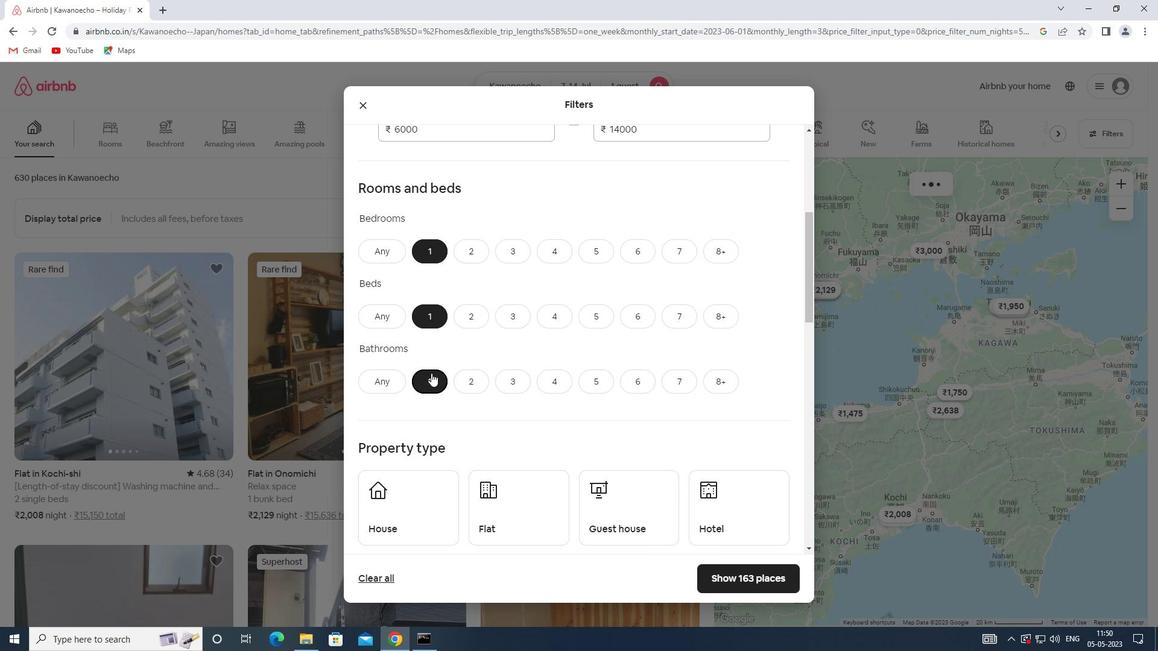 
Action: Mouse scrolled (431, 373) with delta (0, 0)
Screenshot: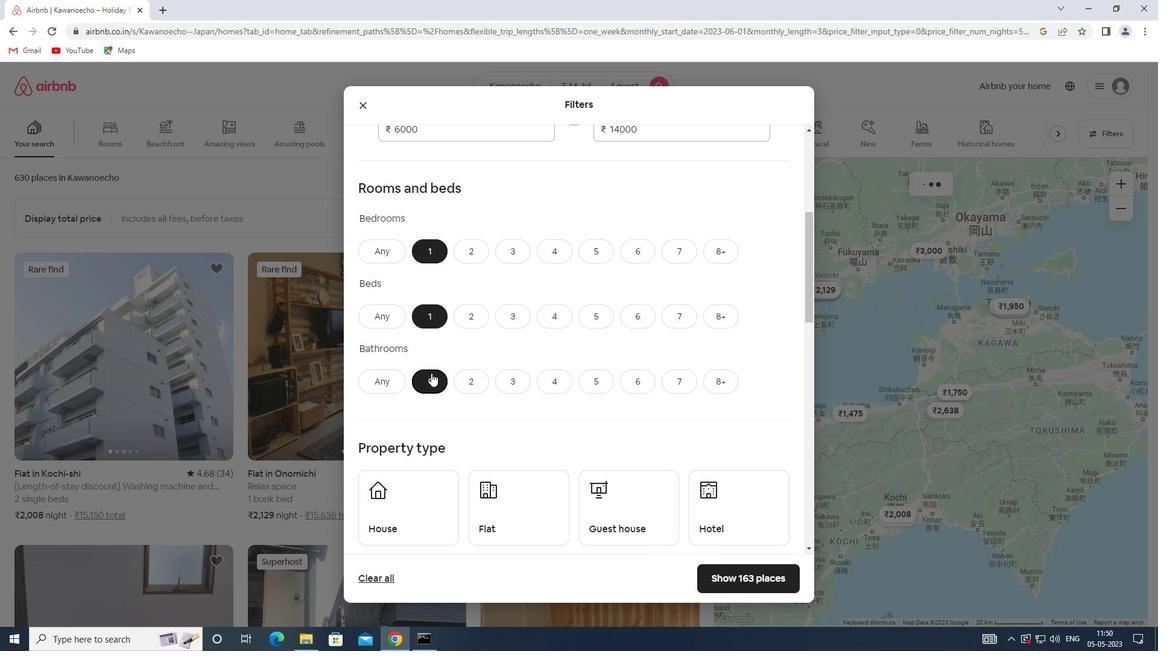 
Action: Mouse scrolled (431, 373) with delta (0, 0)
Screenshot: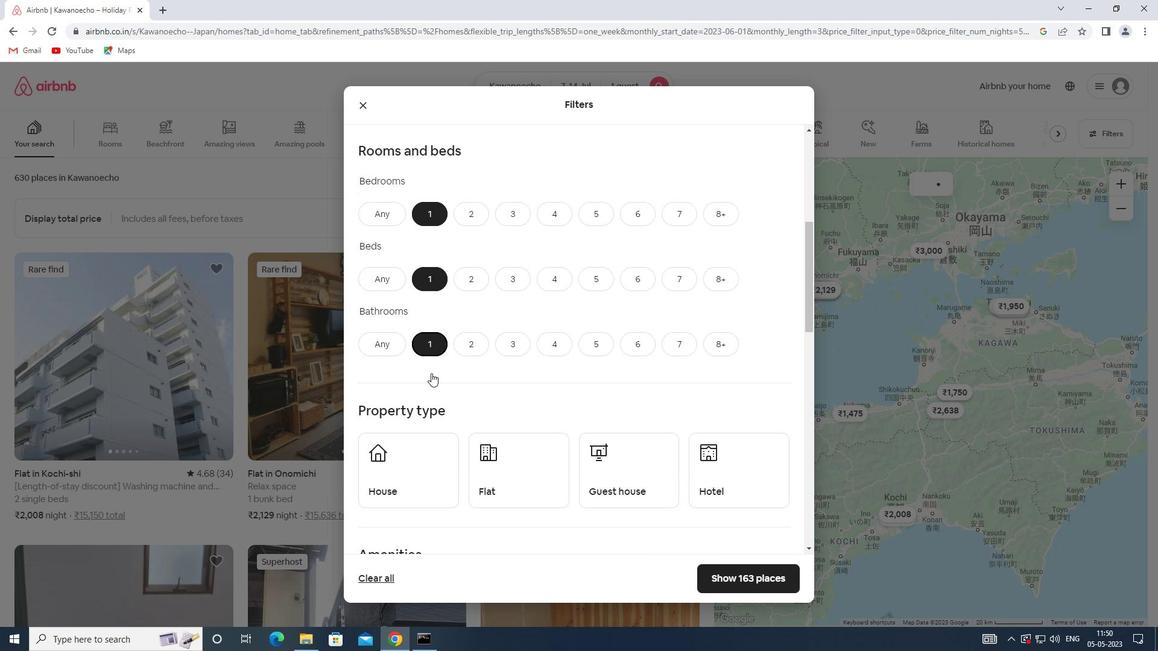 
Action: Mouse moved to (426, 350)
Screenshot: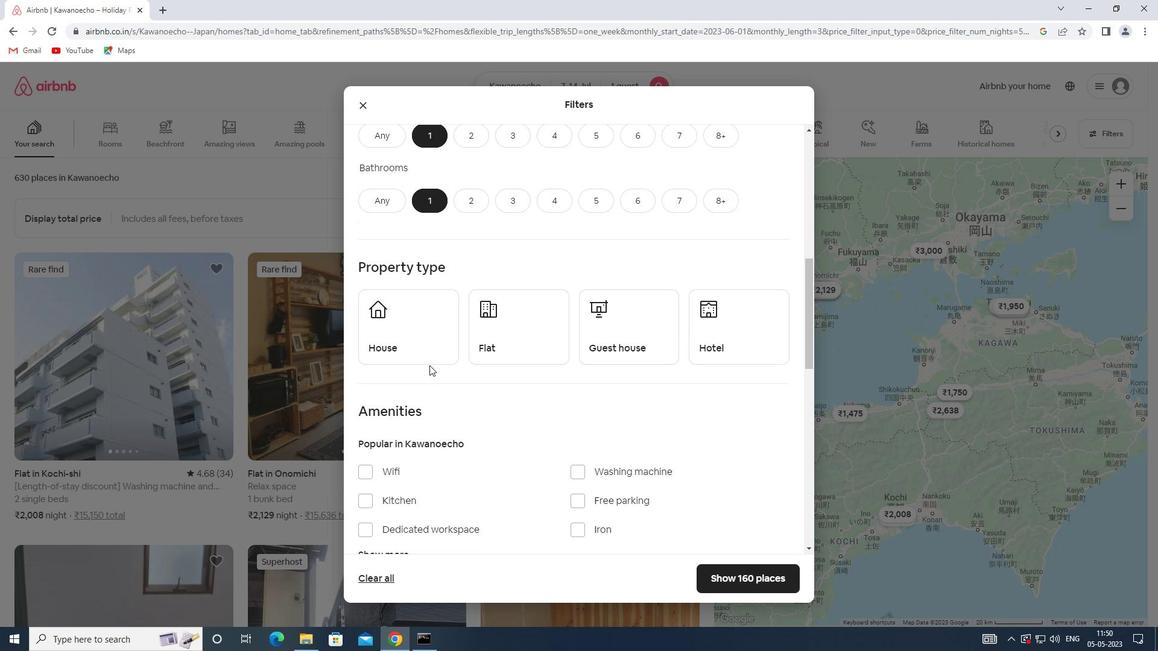
Action: Mouse pressed left at (426, 350)
Screenshot: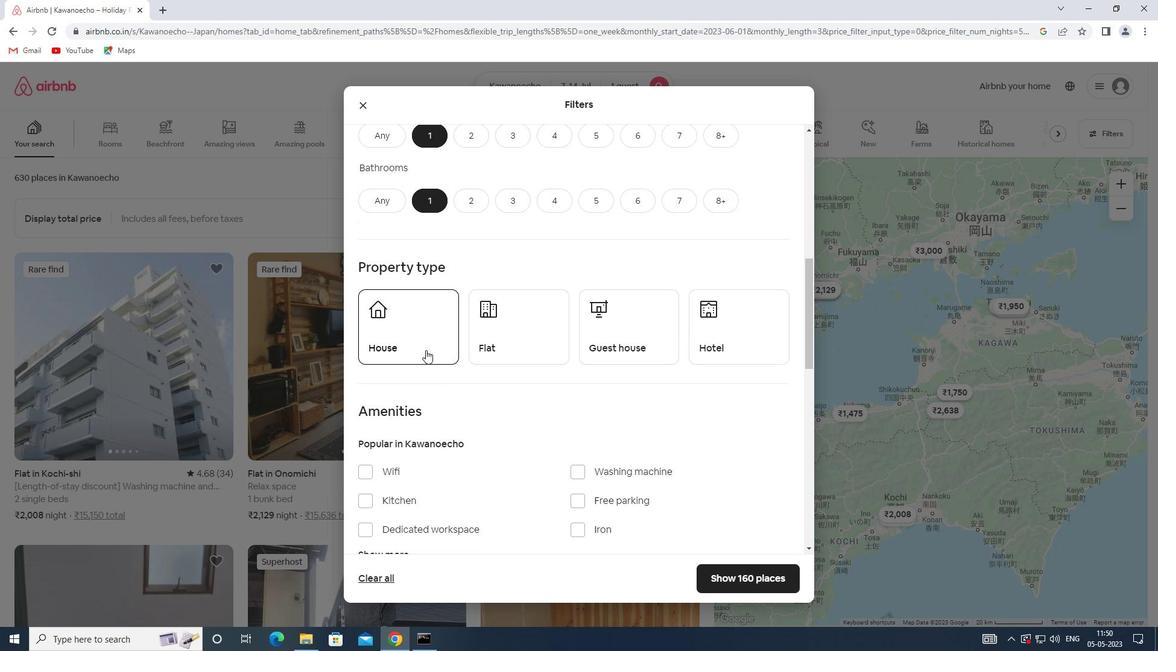 
Action: Mouse moved to (516, 345)
Screenshot: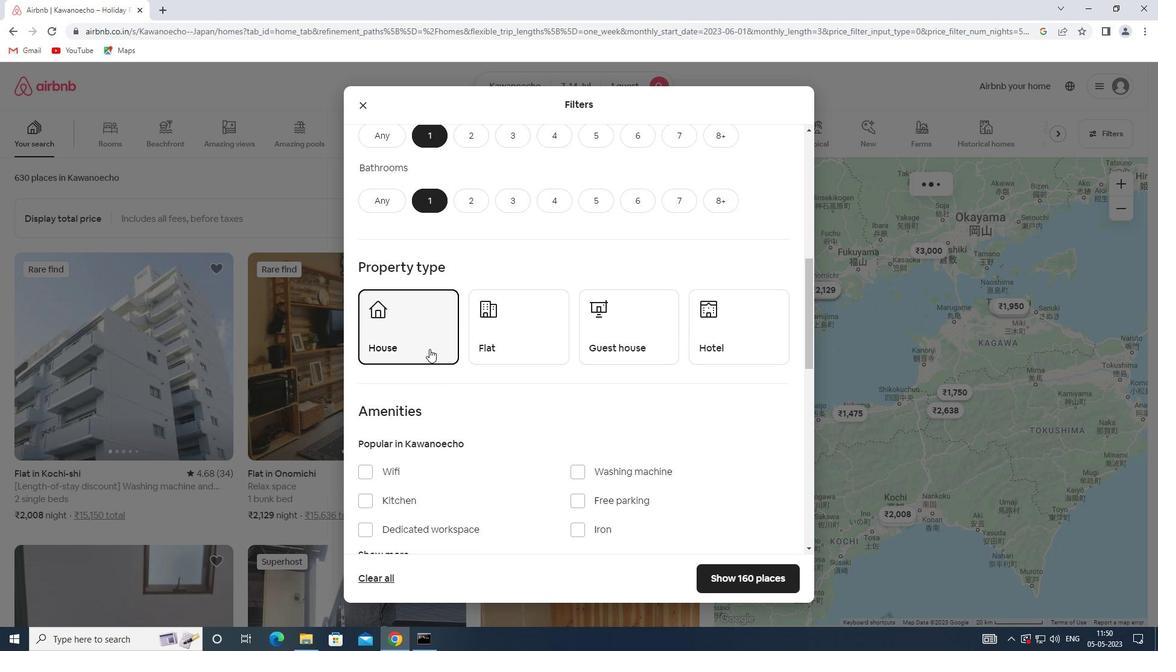 
Action: Mouse pressed left at (516, 345)
Screenshot: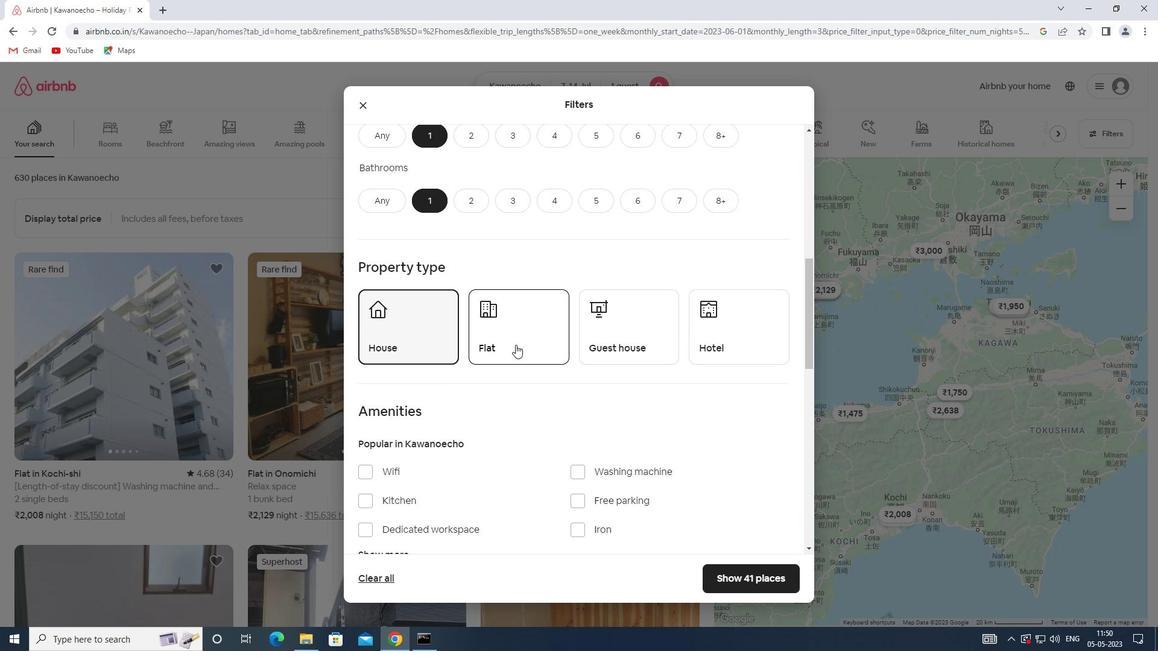 
Action: Mouse moved to (623, 341)
Screenshot: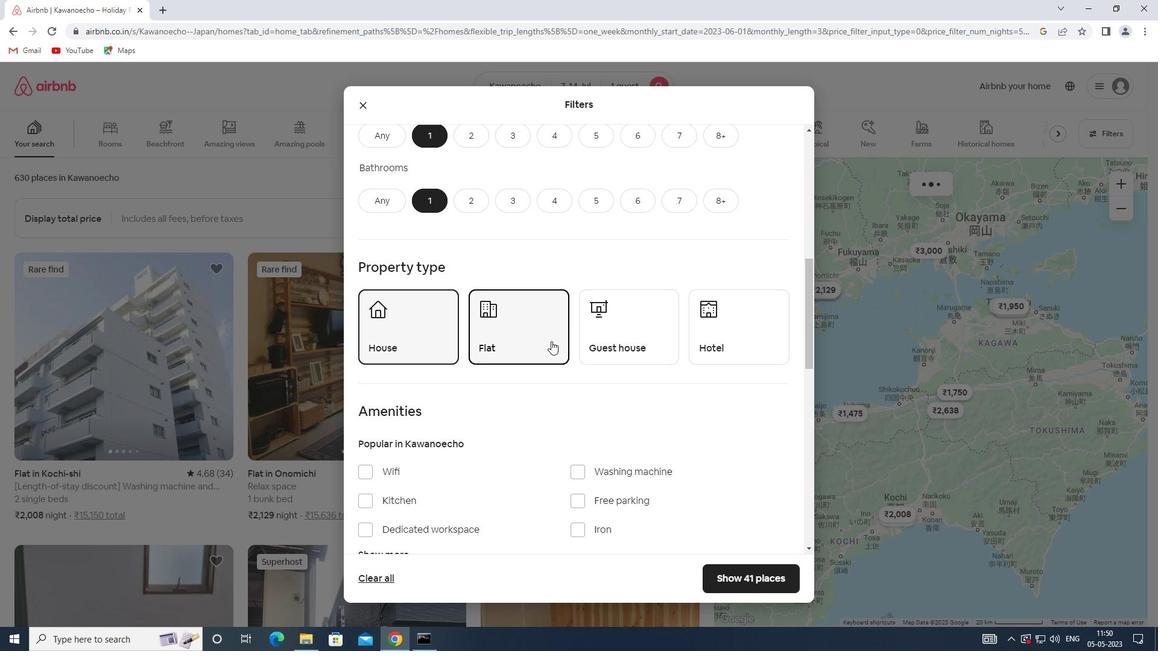 
Action: Mouse pressed left at (623, 341)
Screenshot: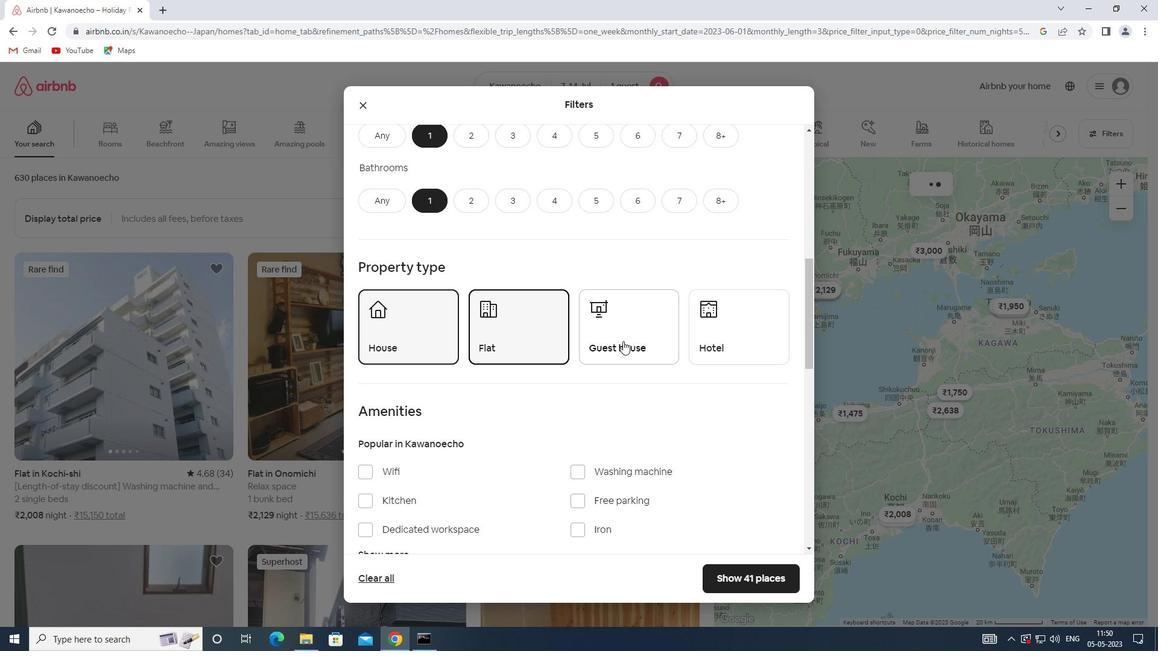 
Action: Mouse moved to (713, 337)
Screenshot: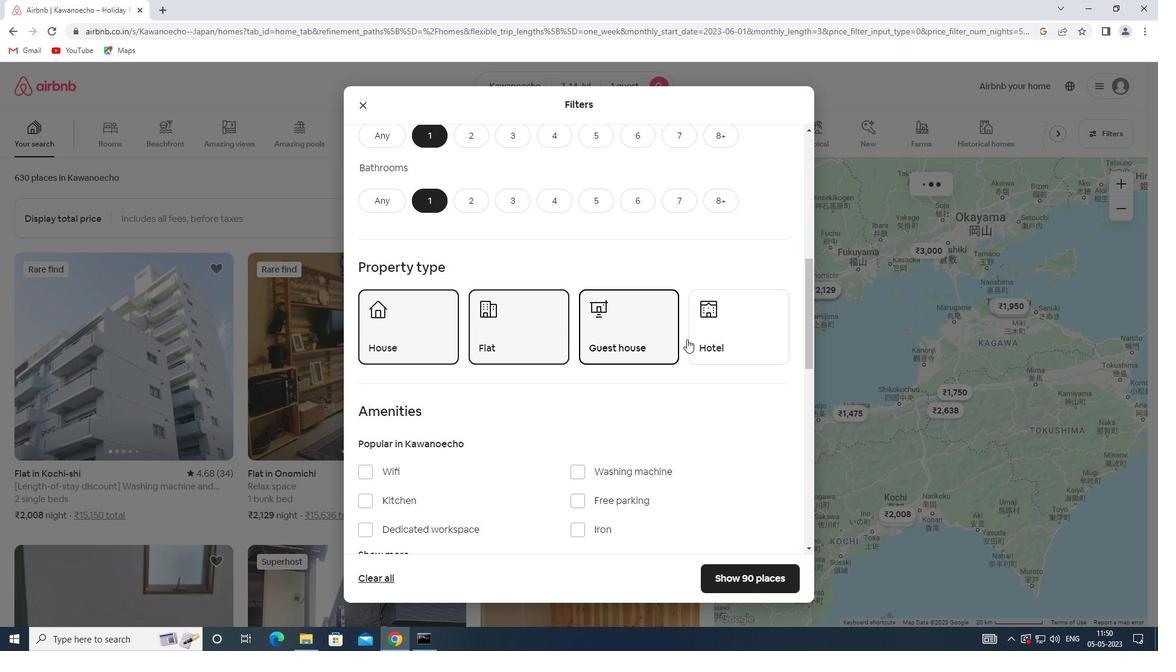 
Action: Mouse pressed left at (713, 337)
Screenshot: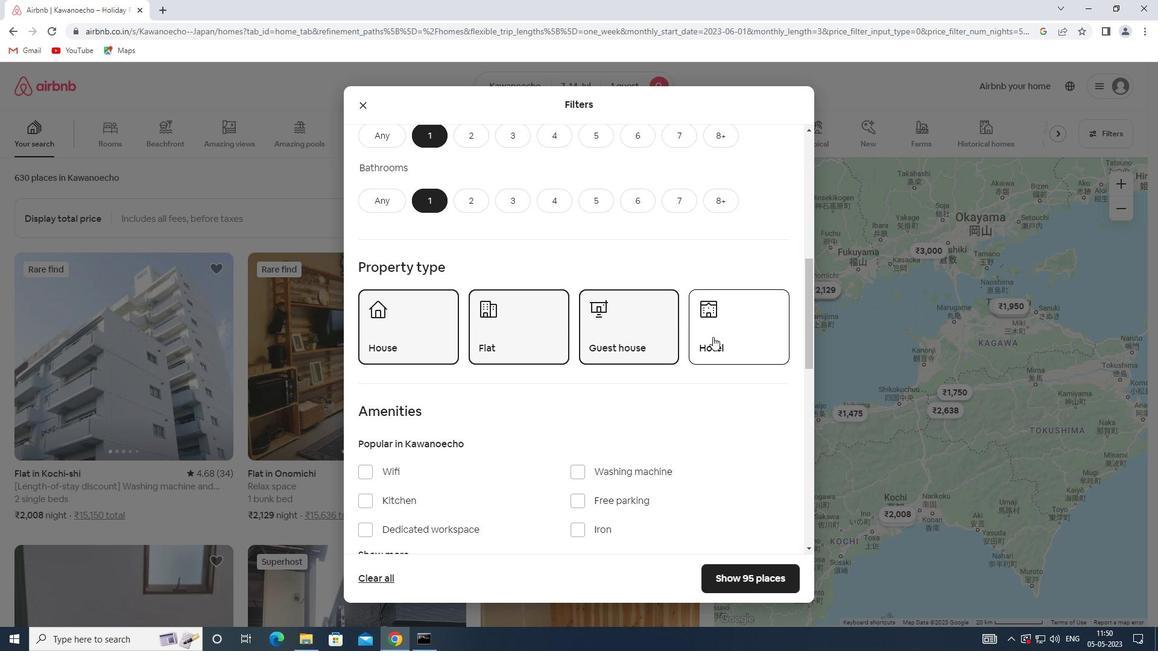
Action: Mouse moved to (685, 338)
Screenshot: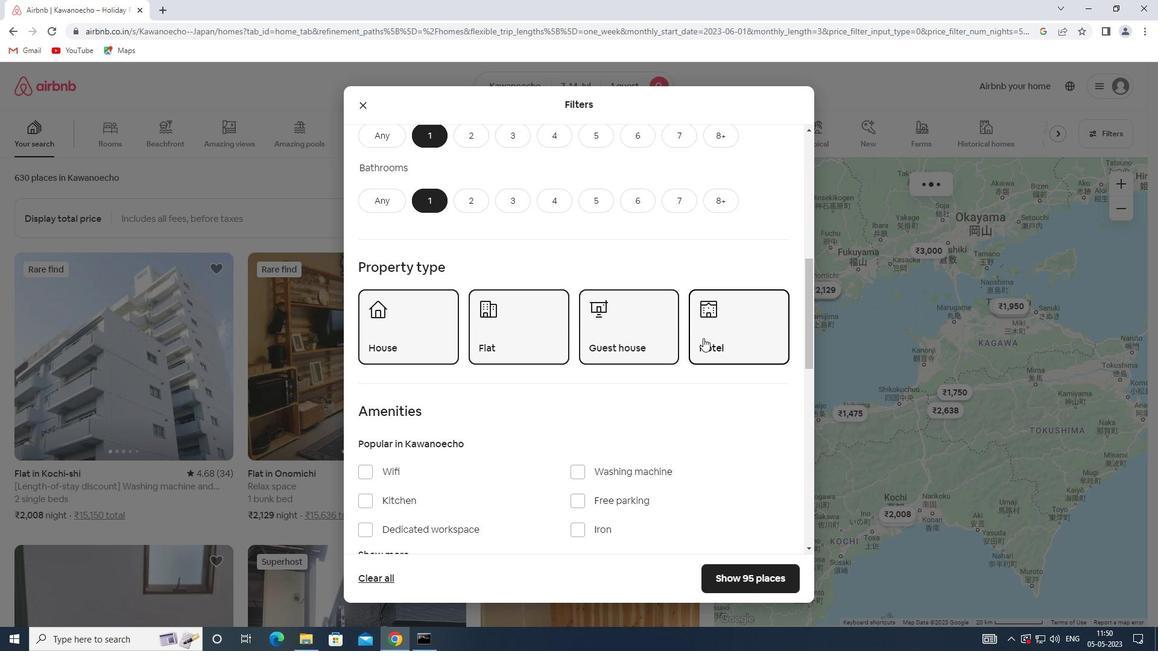 
Action: Mouse scrolled (685, 338) with delta (0, 0)
Screenshot: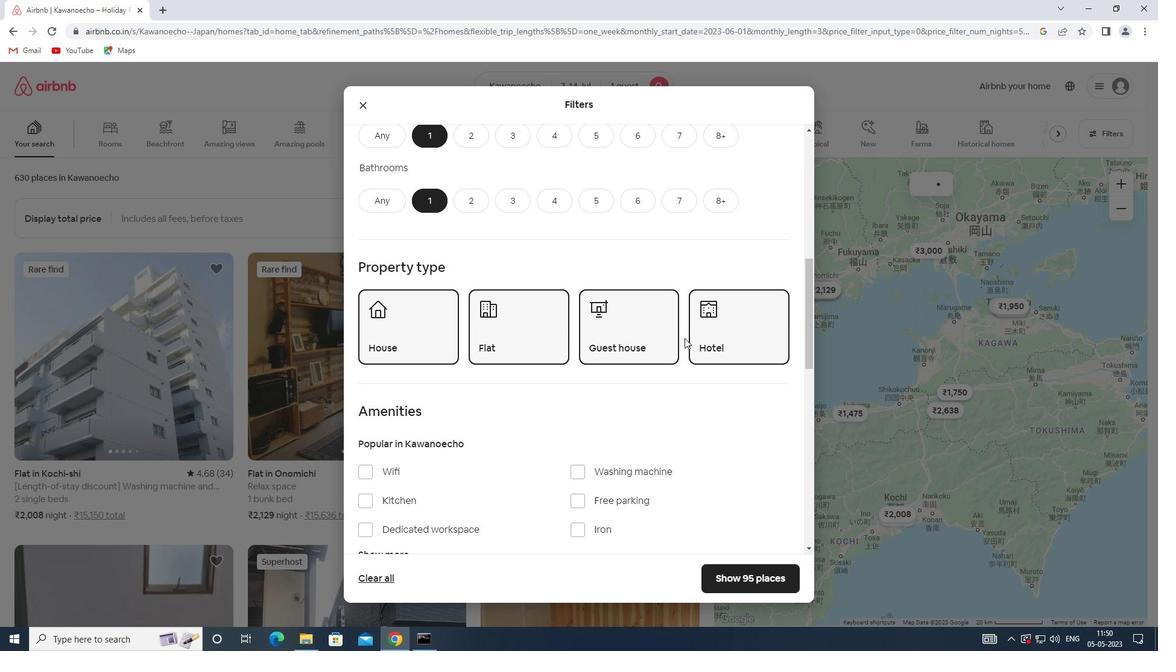 
Action: Mouse scrolled (685, 338) with delta (0, 0)
Screenshot: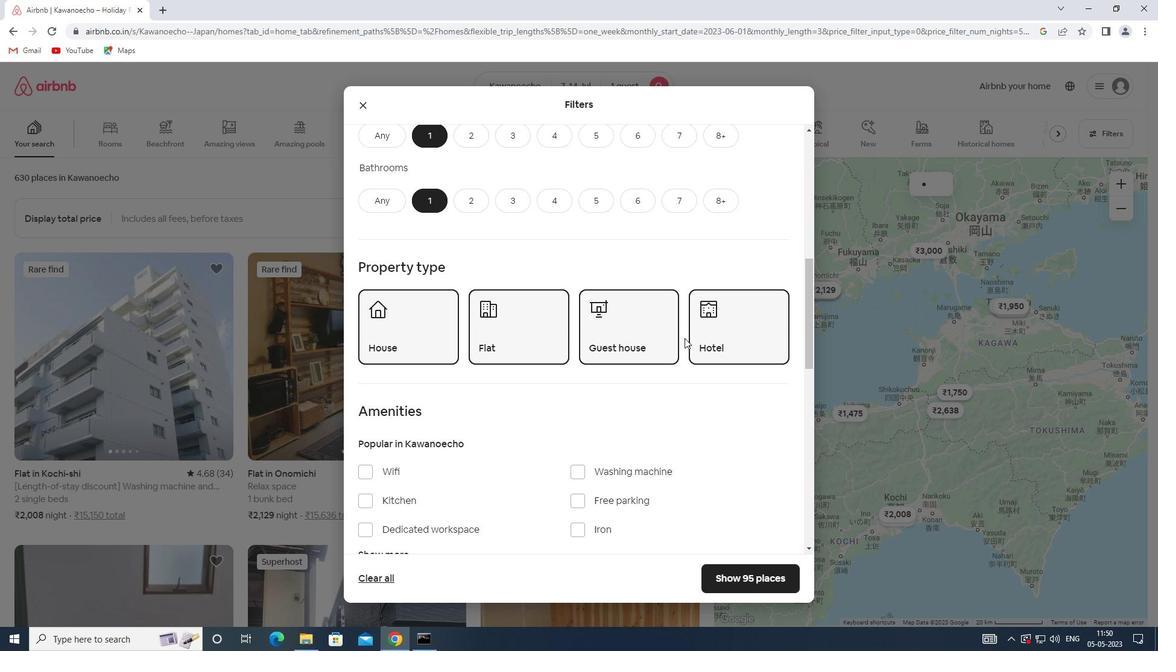 
Action: Mouse scrolled (685, 338) with delta (0, 0)
Screenshot: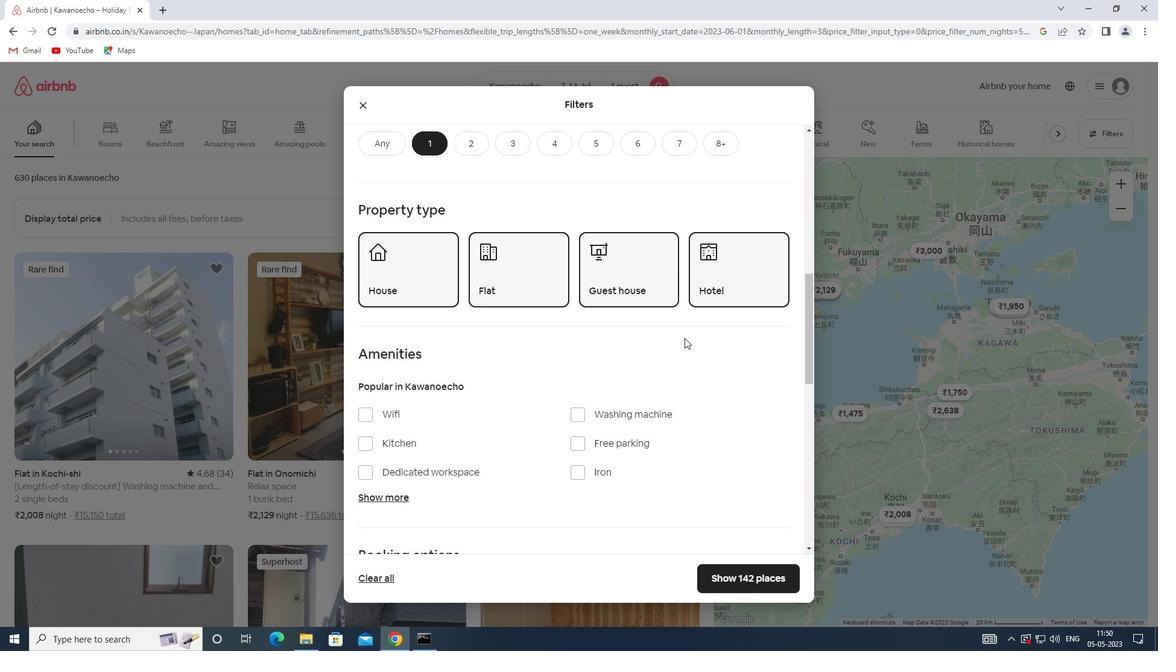 
Action: Mouse scrolled (685, 338) with delta (0, 0)
Screenshot: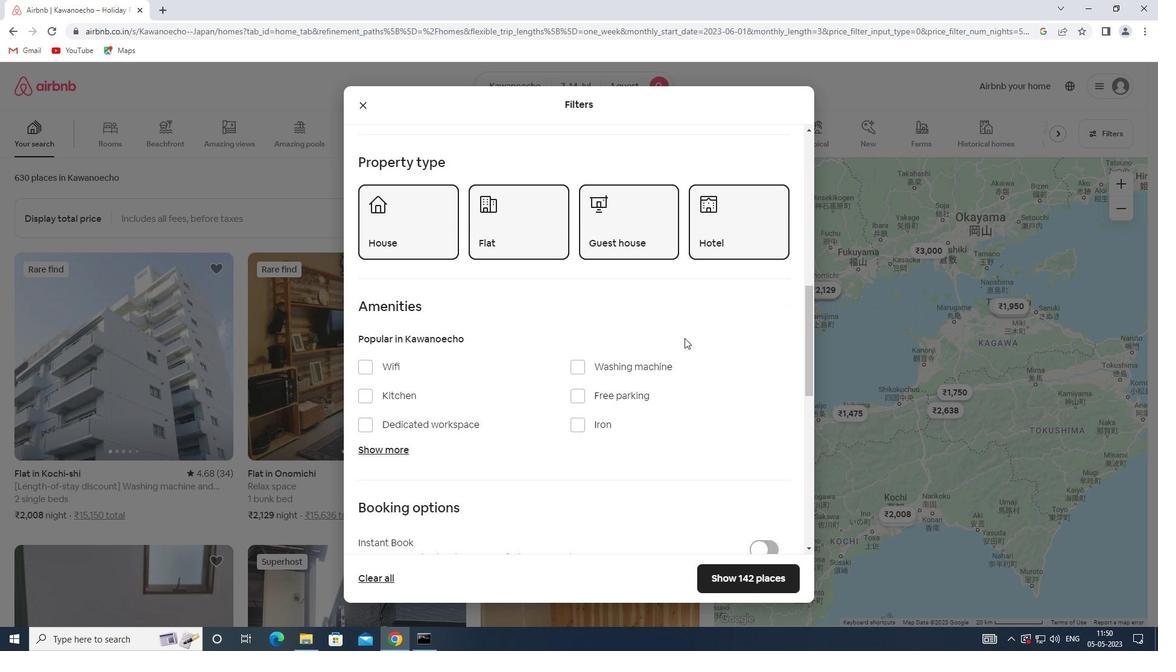 
Action: Mouse moved to (399, 231)
Screenshot: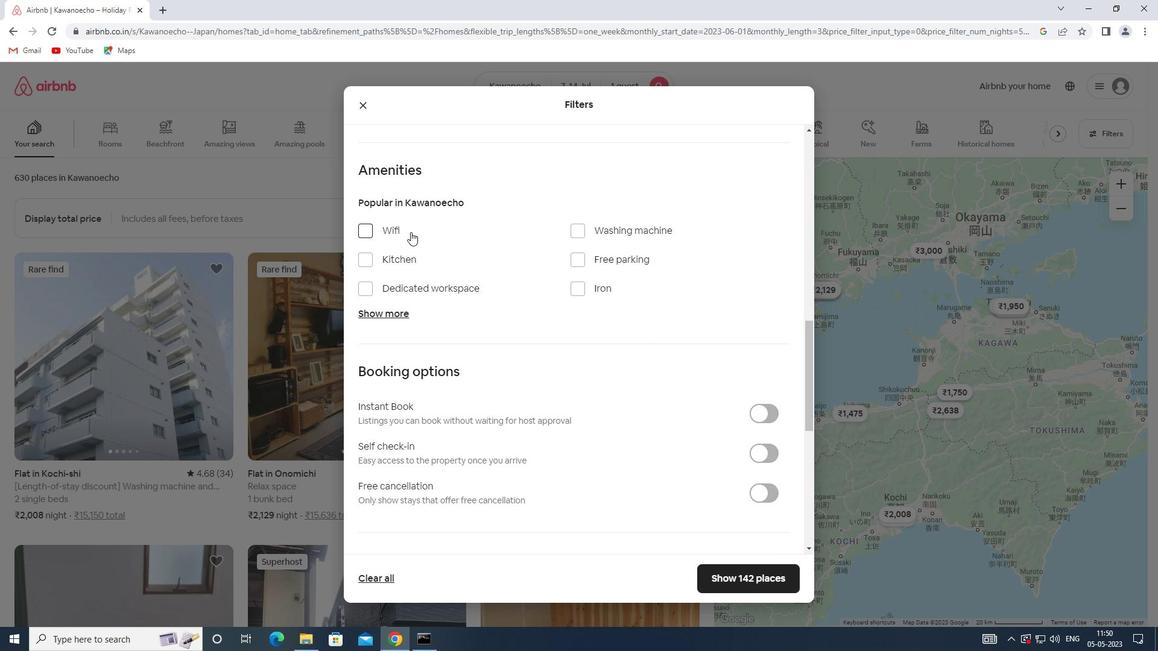 
Action: Mouse pressed left at (399, 231)
Screenshot: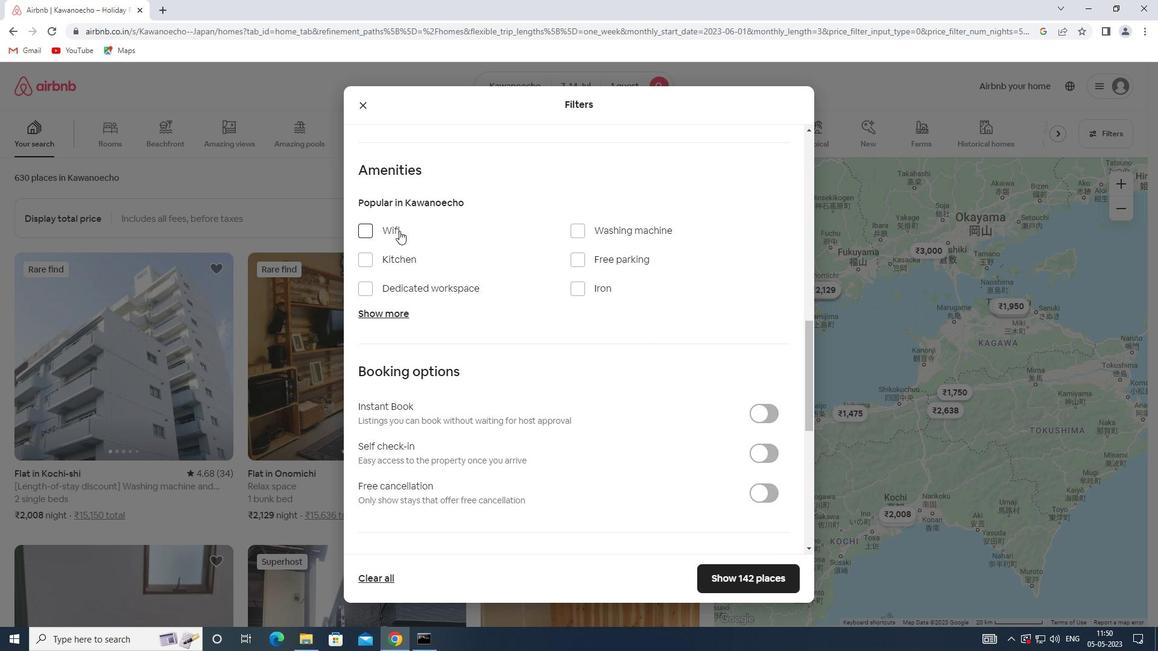 
Action: Mouse moved to (769, 452)
Screenshot: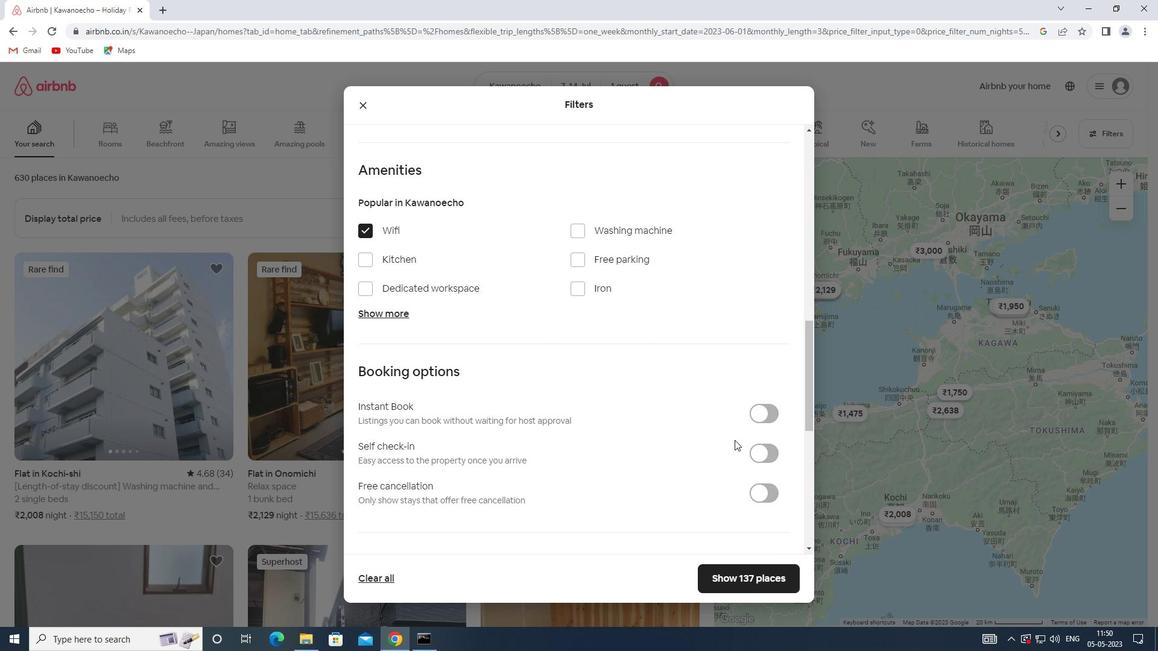 
Action: Mouse pressed left at (769, 452)
Screenshot: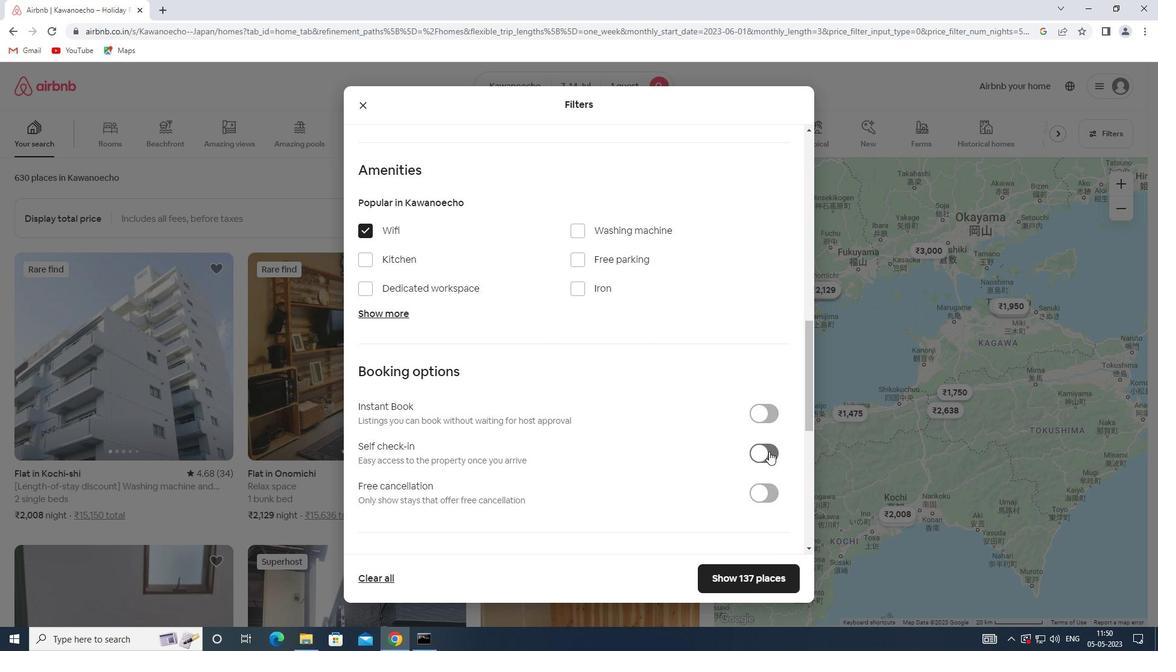 
Action: Mouse scrolled (769, 451) with delta (0, 0)
Screenshot: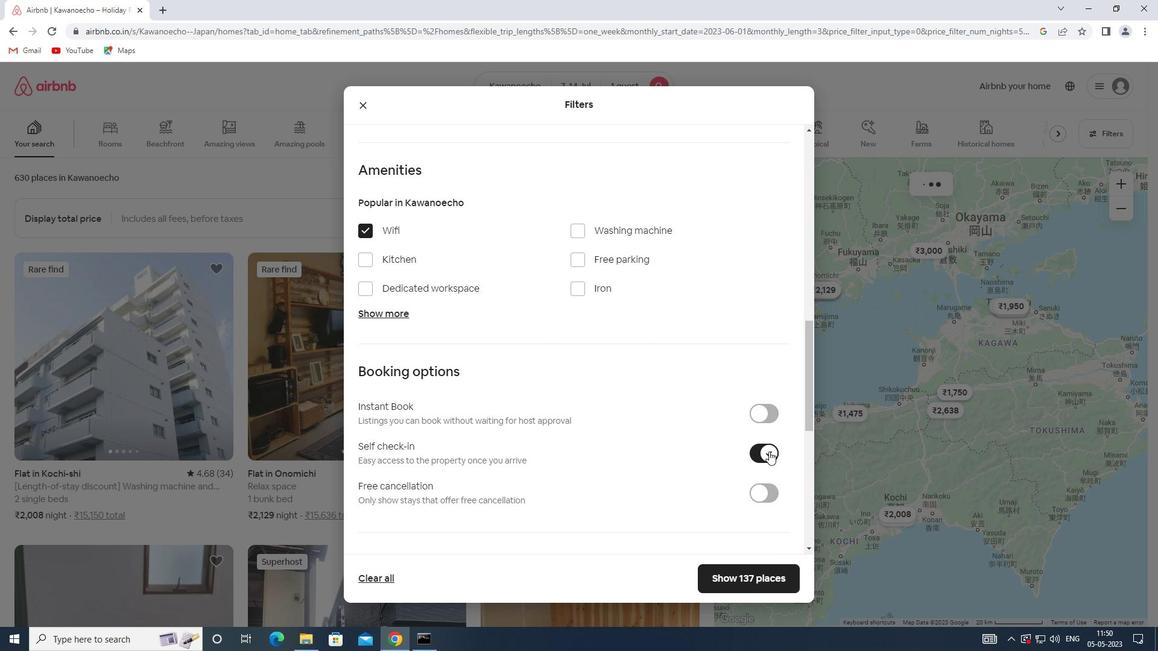 
Action: Mouse scrolled (769, 451) with delta (0, 0)
Screenshot: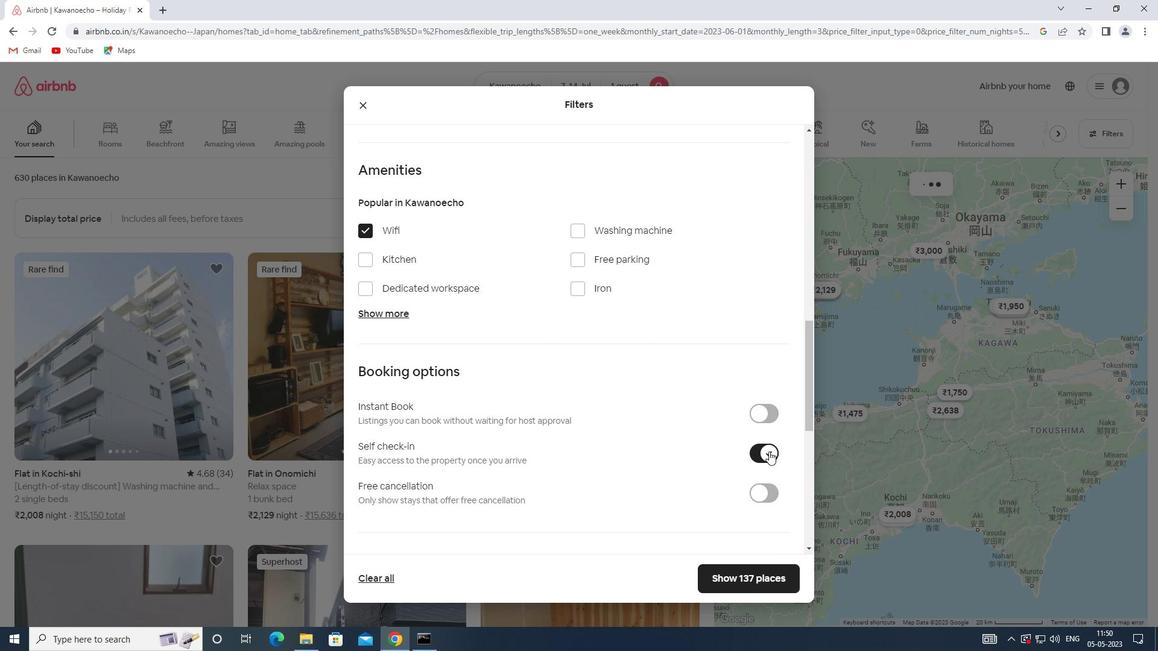 
Action: Mouse scrolled (769, 451) with delta (0, 0)
Screenshot: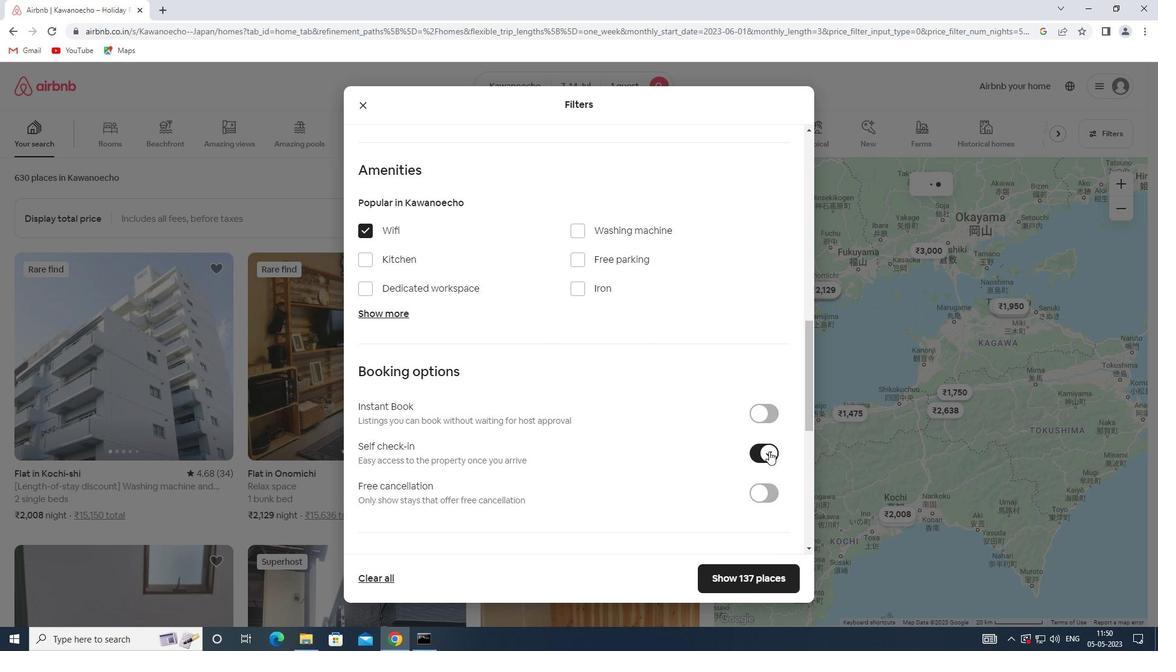 
Action: Mouse scrolled (769, 451) with delta (0, 0)
Screenshot: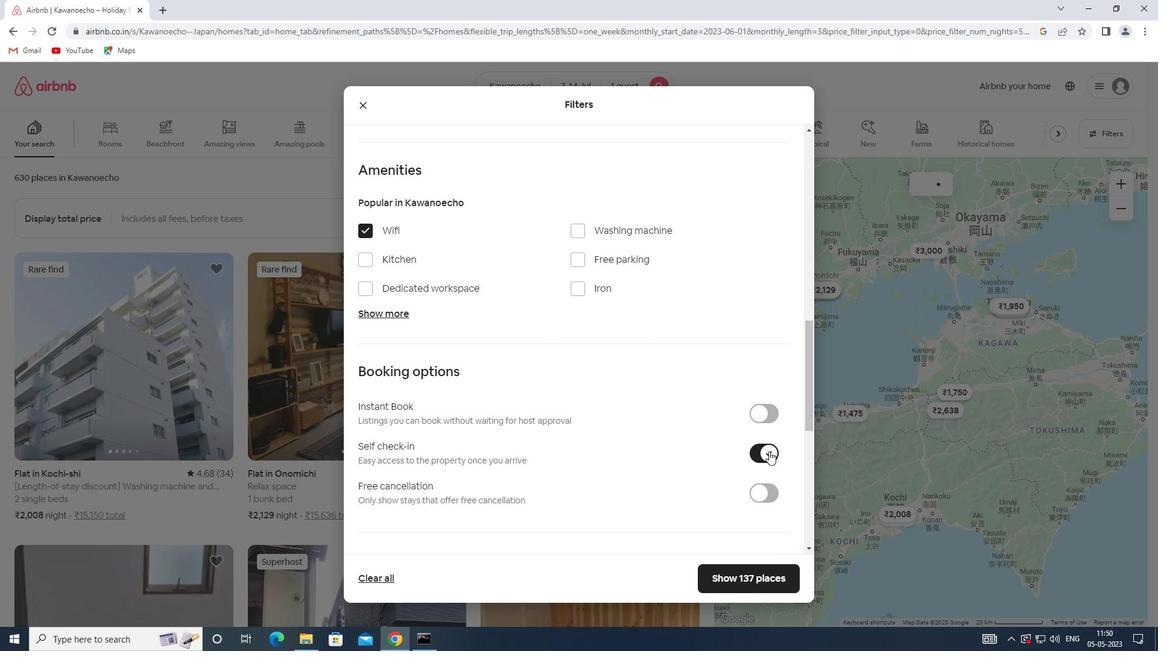 
Action: Mouse scrolled (769, 451) with delta (0, 0)
Screenshot: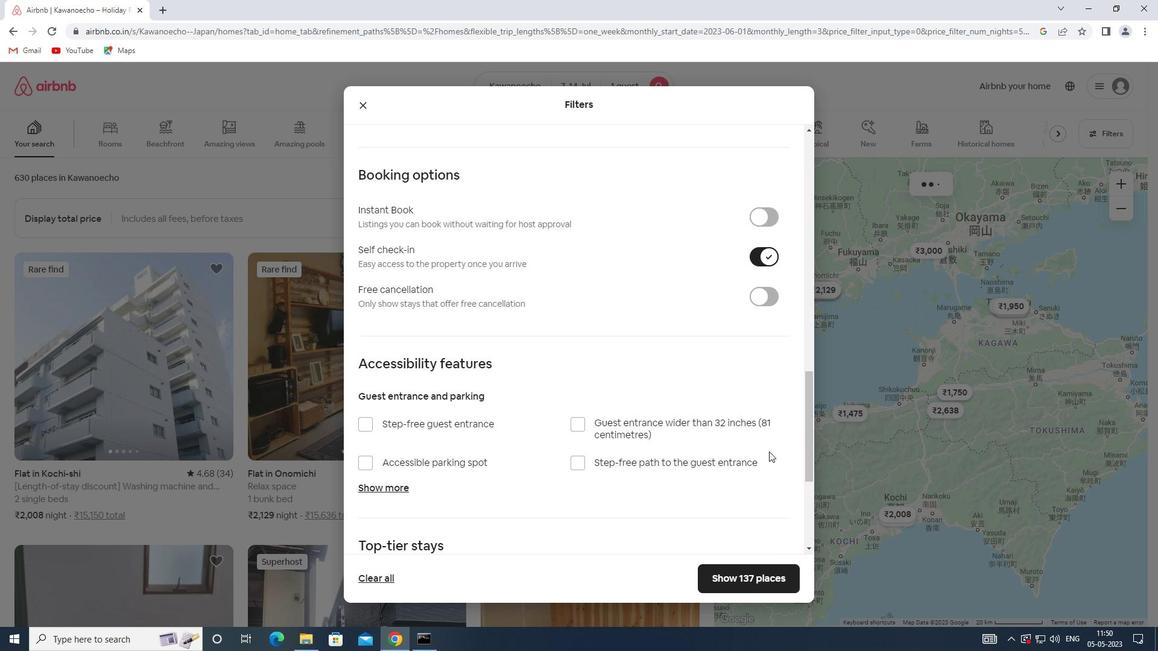 
Action: Mouse scrolled (769, 451) with delta (0, 0)
Screenshot: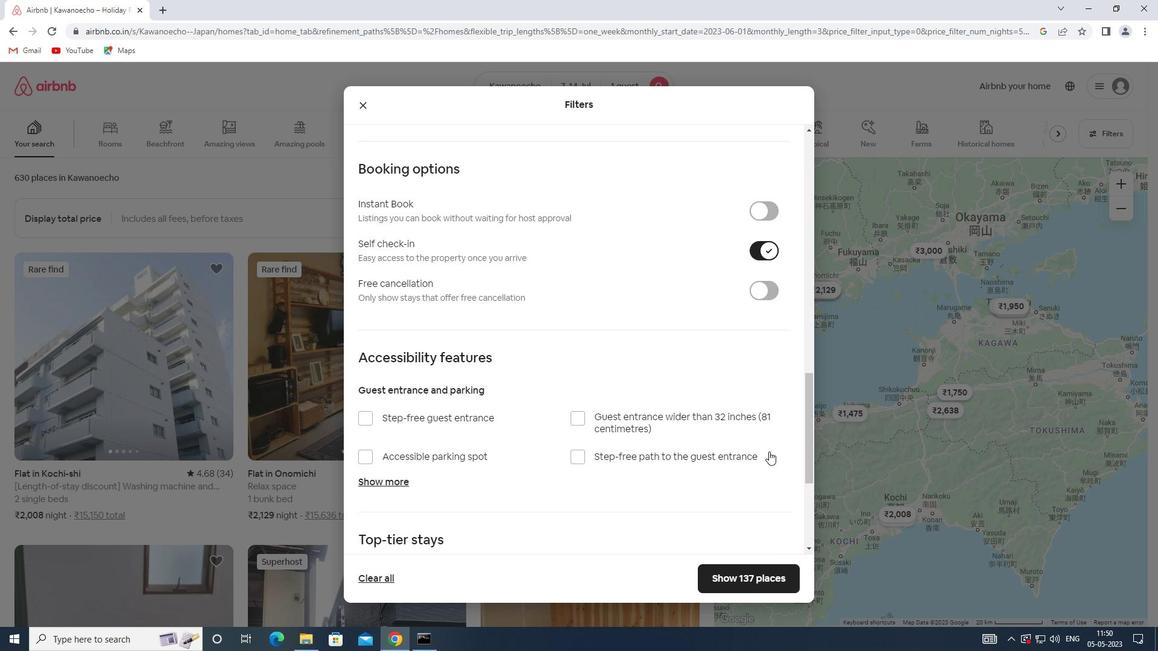 
Action: Mouse scrolled (769, 451) with delta (0, 0)
Screenshot: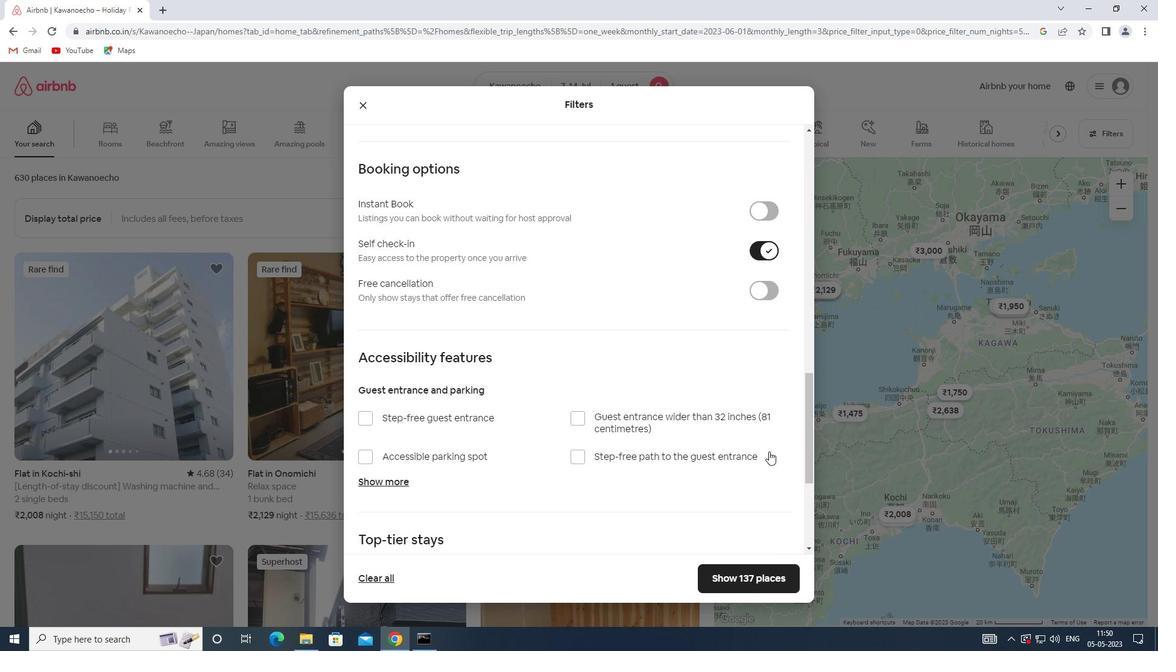 
Action: Mouse scrolled (769, 451) with delta (0, 0)
Screenshot: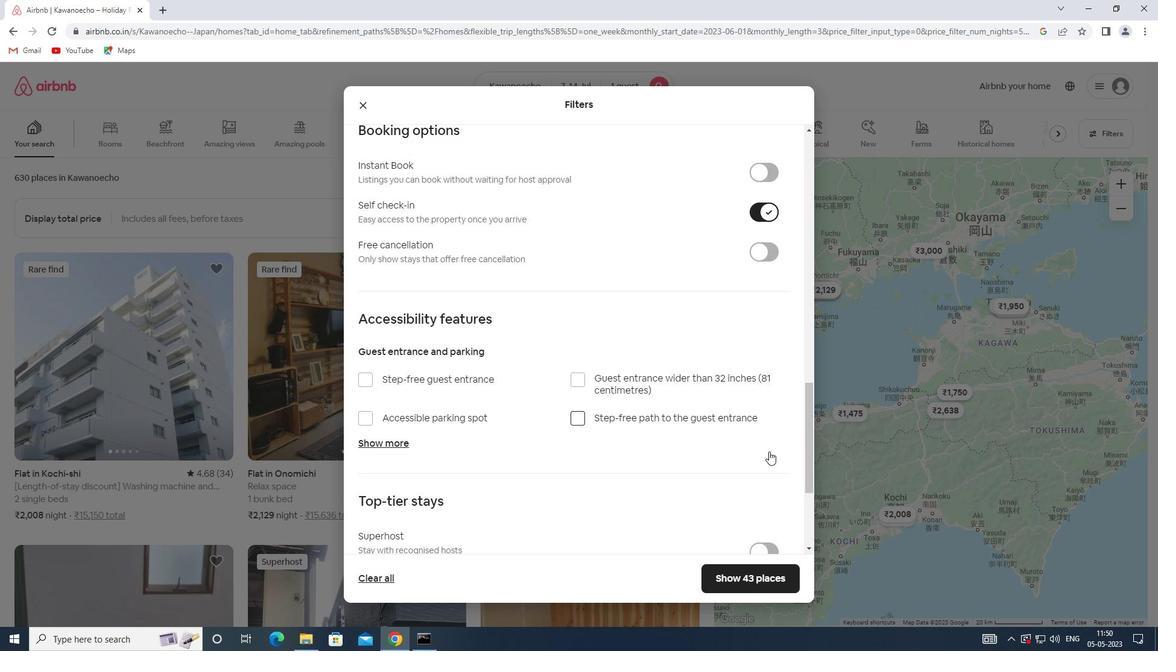 
Action: Mouse scrolled (769, 451) with delta (0, 0)
Screenshot: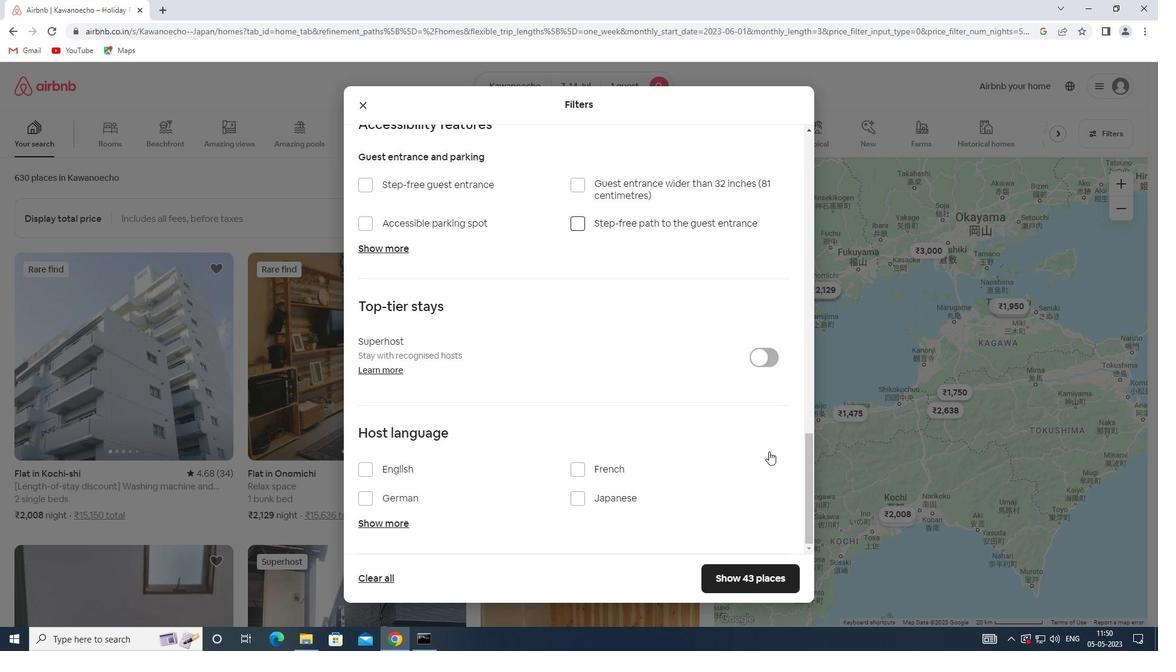 
Action: Mouse scrolled (769, 451) with delta (0, 0)
Screenshot: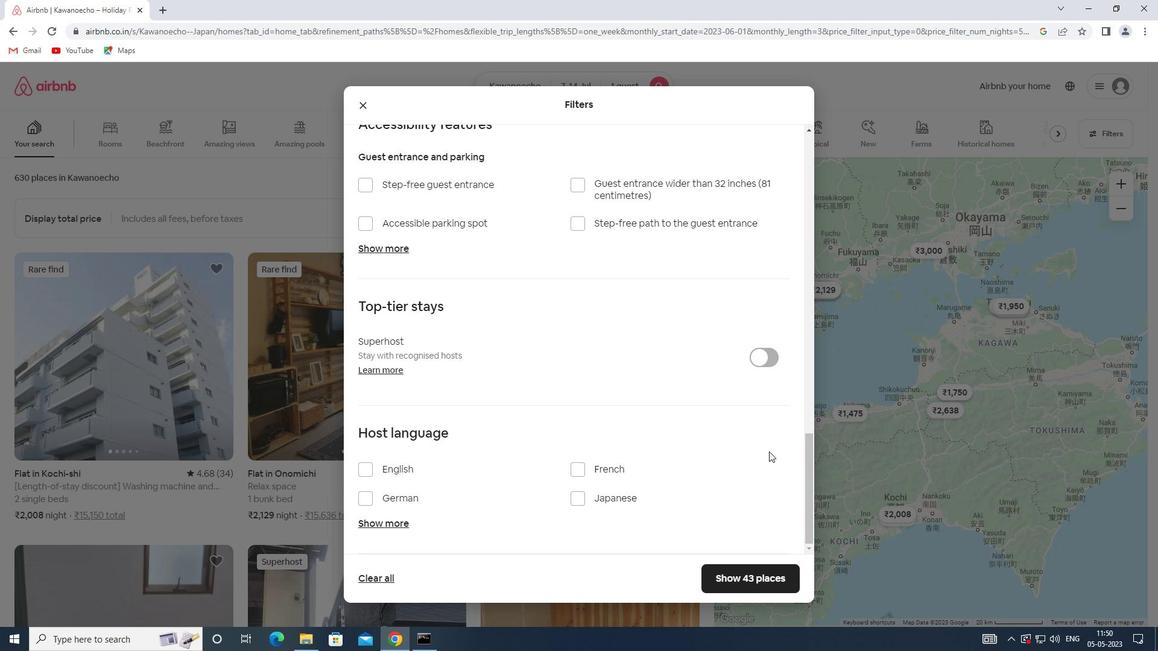 
Action: Mouse moved to (365, 466)
Screenshot: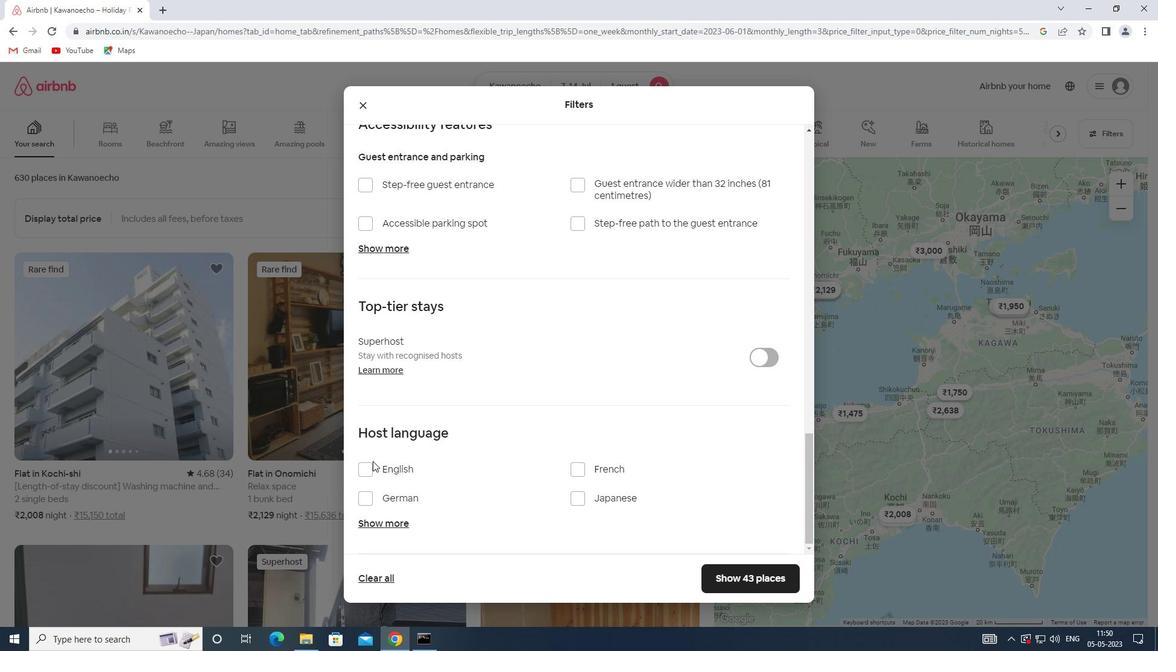
Action: Mouse pressed left at (365, 466)
Screenshot: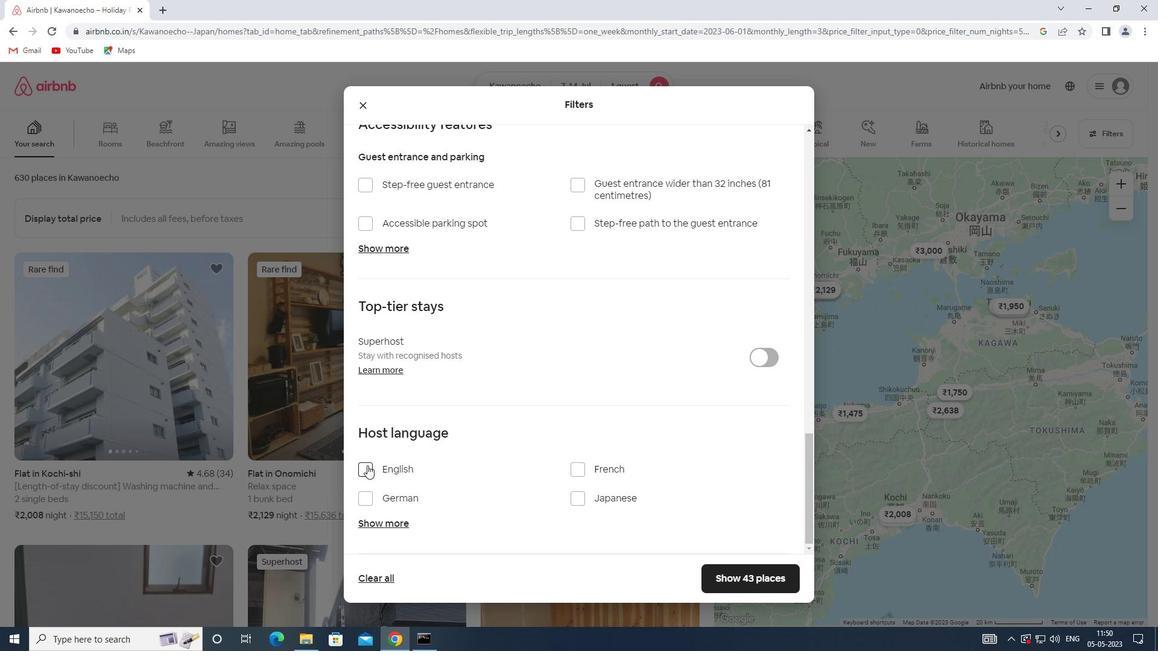 
Action: Mouse moved to (714, 572)
Screenshot: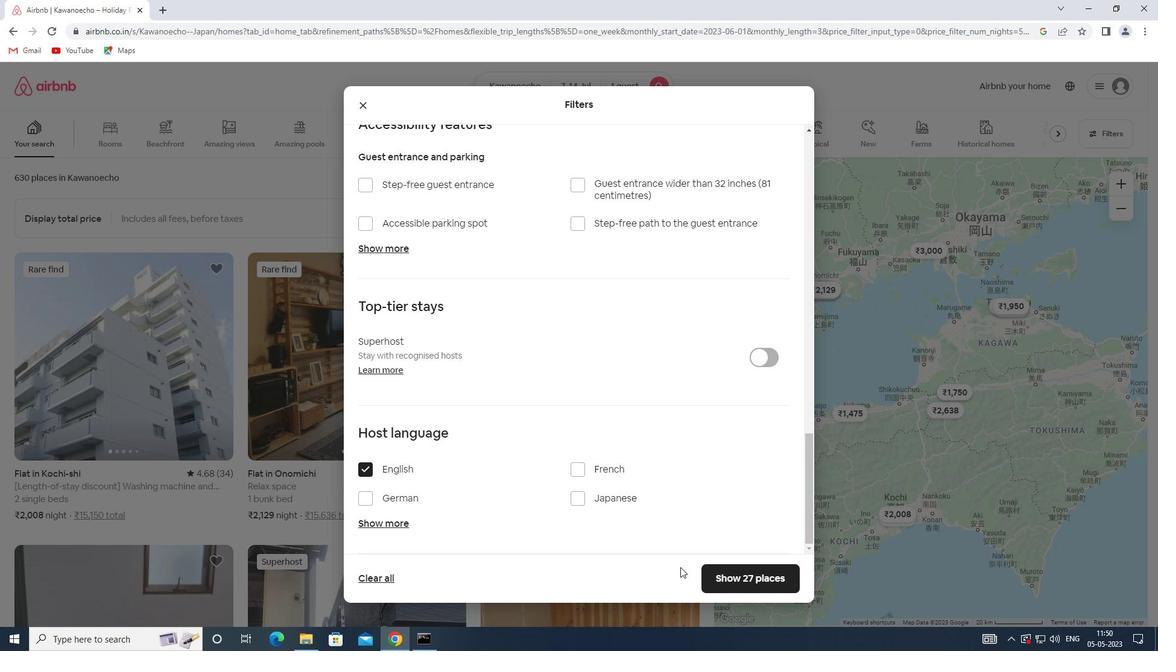 
Action: Mouse pressed left at (714, 572)
Screenshot: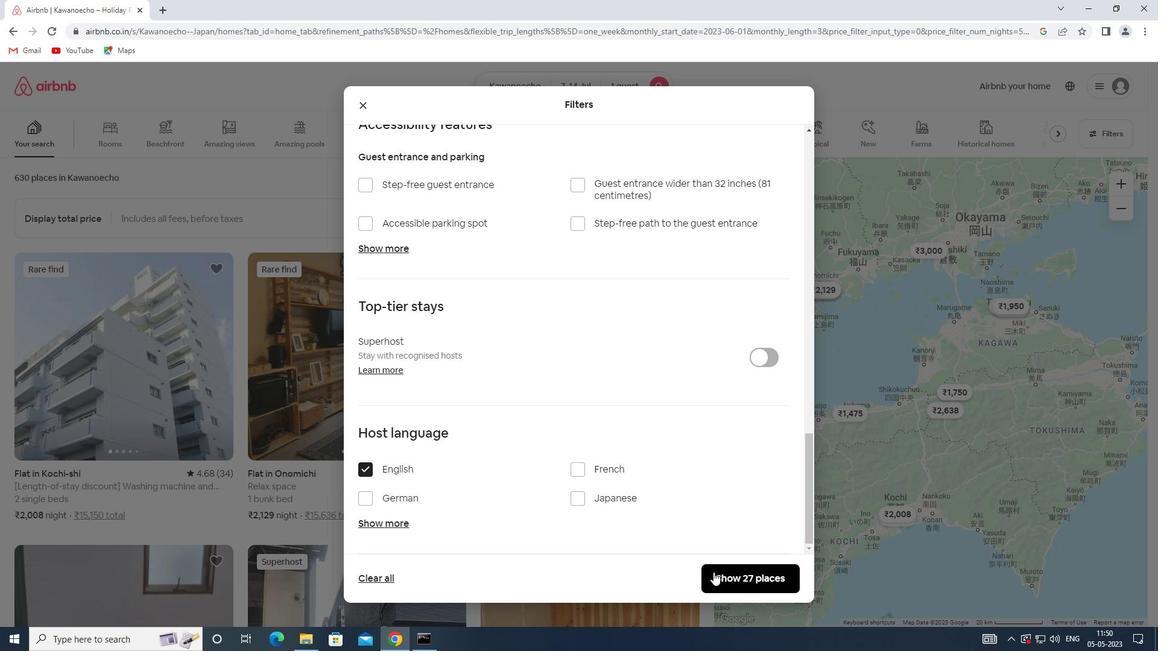 
